 Task: Find a hotel in Mandorah, Australia, for June 14-22, with a price range of ₹8000-₹12000, including Wifi and TV.
Action: Mouse moved to (411, 52)
Screenshot: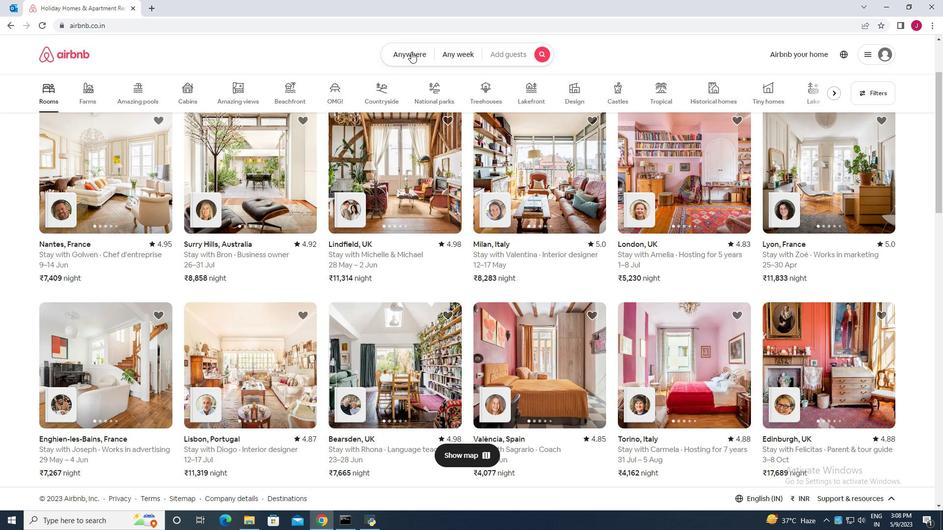 
Action: Mouse pressed left at (411, 52)
Screenshot: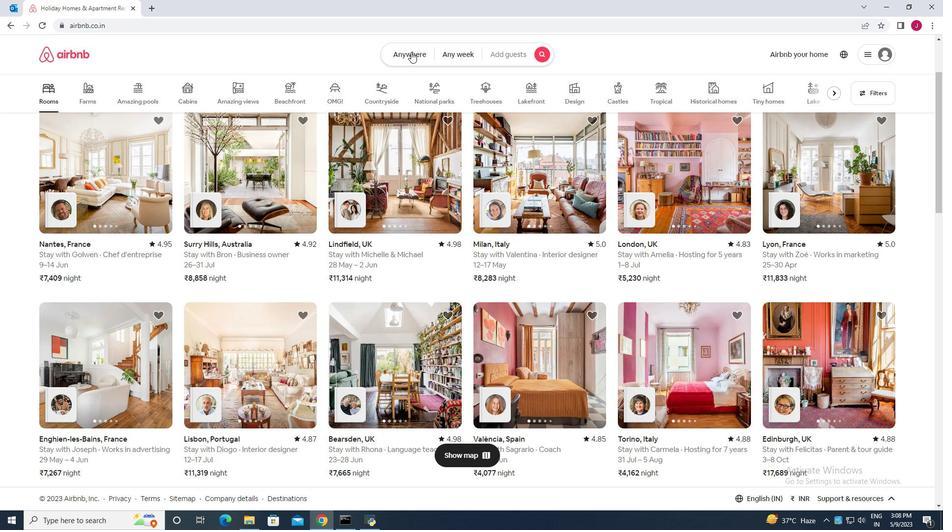 
Action: Mouse moved to (317, 93)
Screenshot: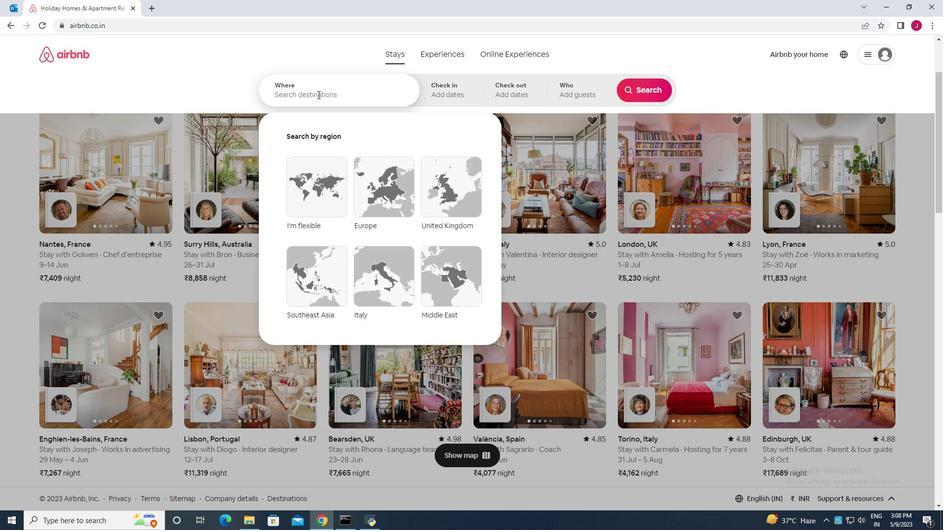 
Action: Mouse pressed left at (317, 93)
Screenshot: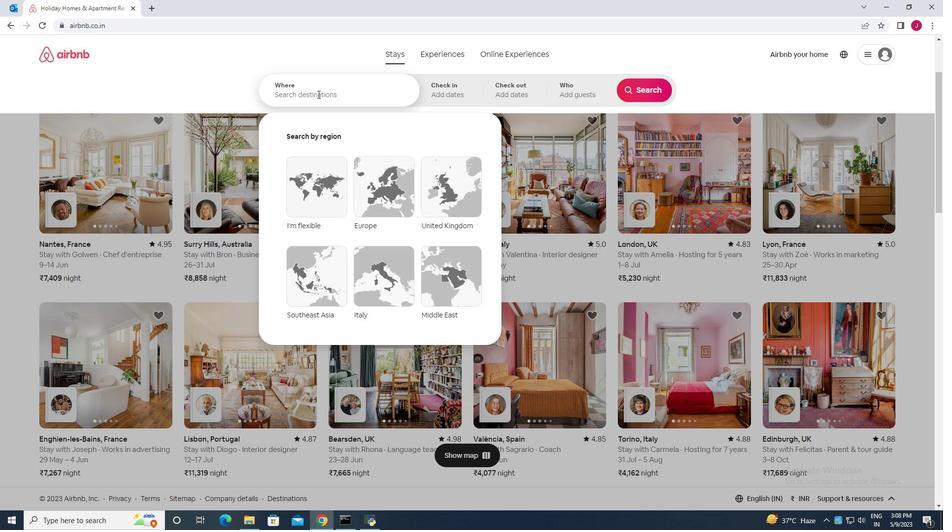 
Action: Key pressed manurah<Key.space>australia
Screenshot: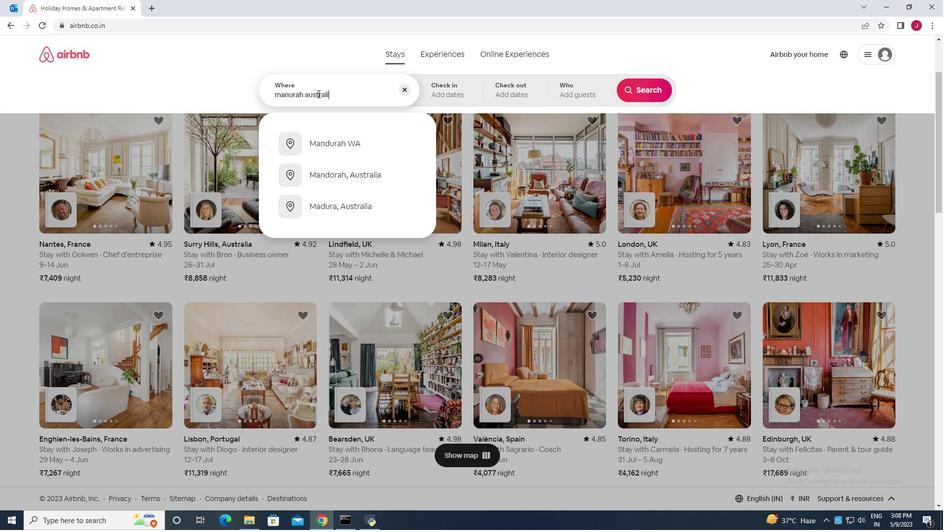 
Action: Mouse moved to (353, 172)
Screenshot: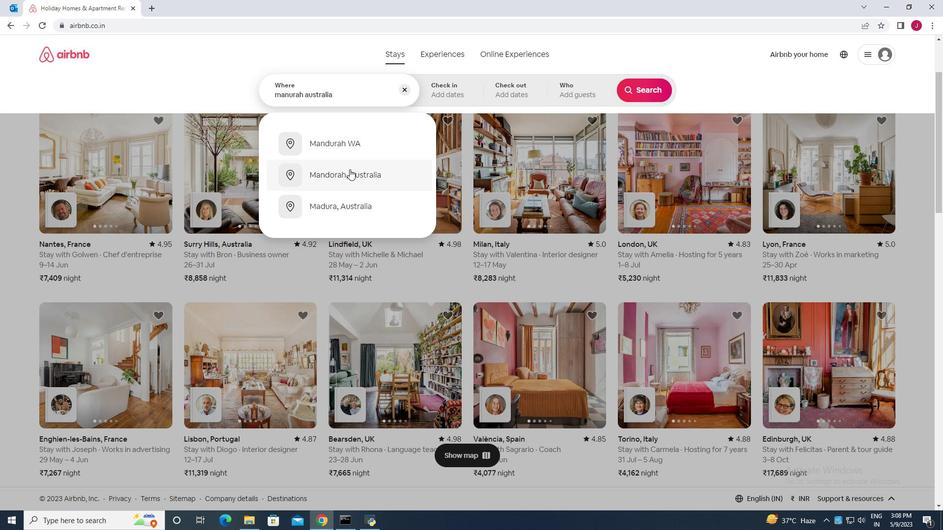
Action: Mouse pressed left at (353, 172)
Screenshot: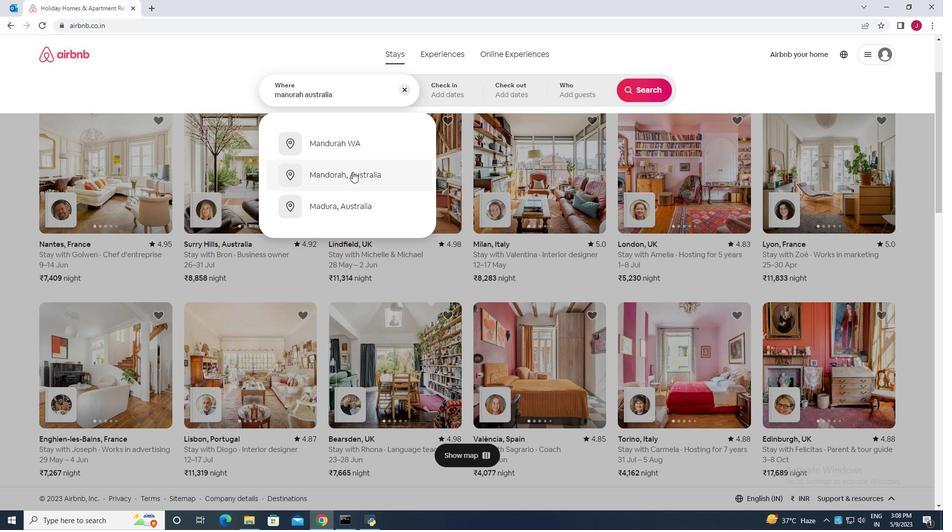 
Action: Mouse moved to (563, 252)
Screenshot: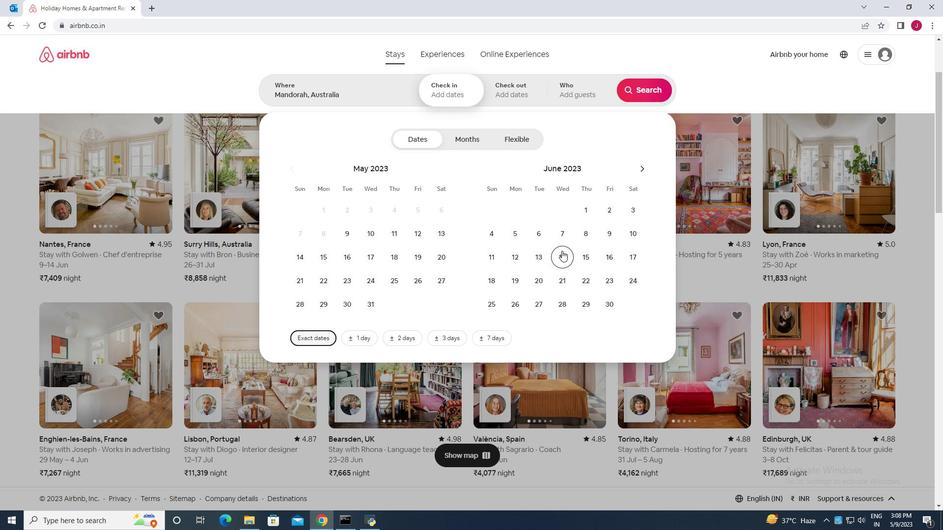 
Action: Mouse pressed left at (563, 252)
Screenshot: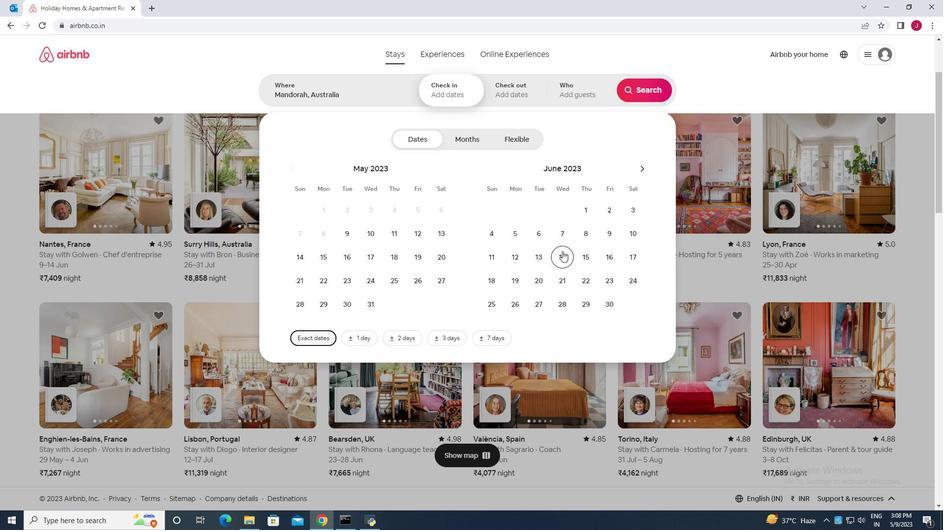 
Action: Mouse moved to (609, 302)
Screenshot: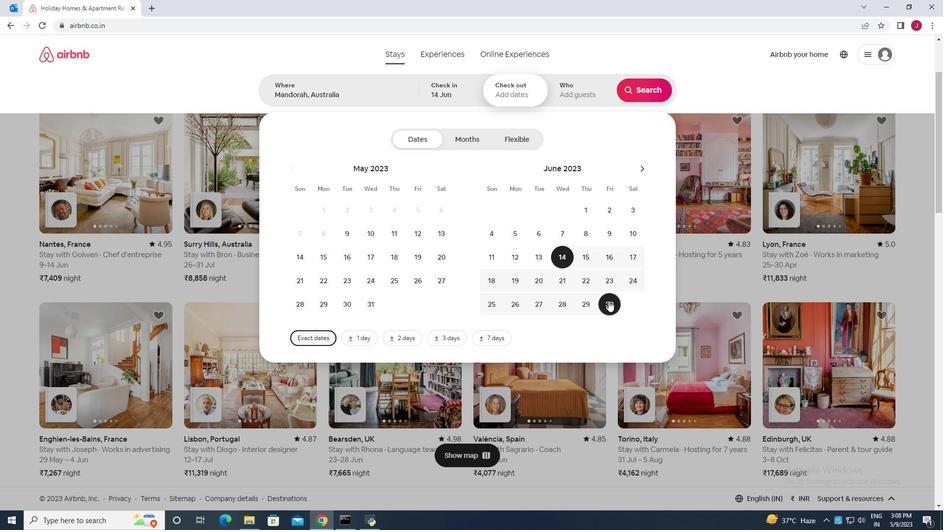 
Action: Mouse pressed left at (609, 302)
Screenshot: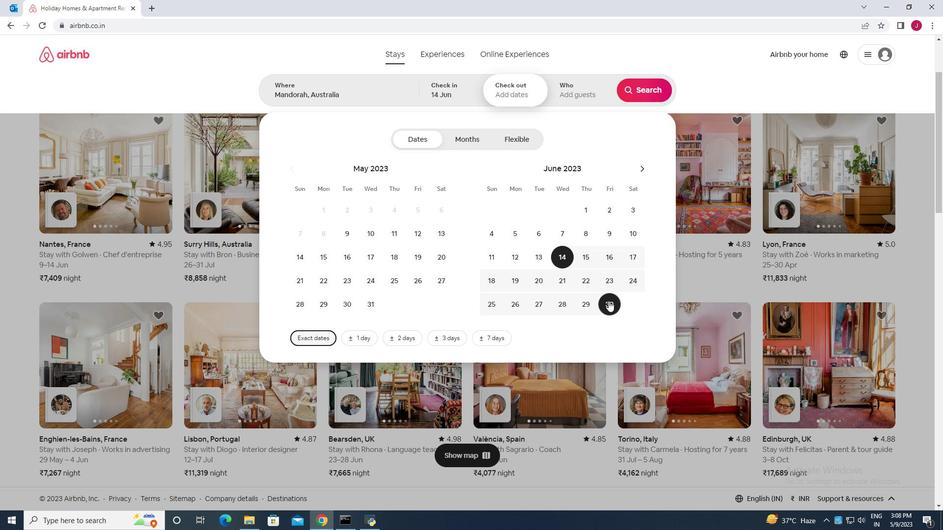 
Action: Mouse moved to (585, 96)
Screenshot: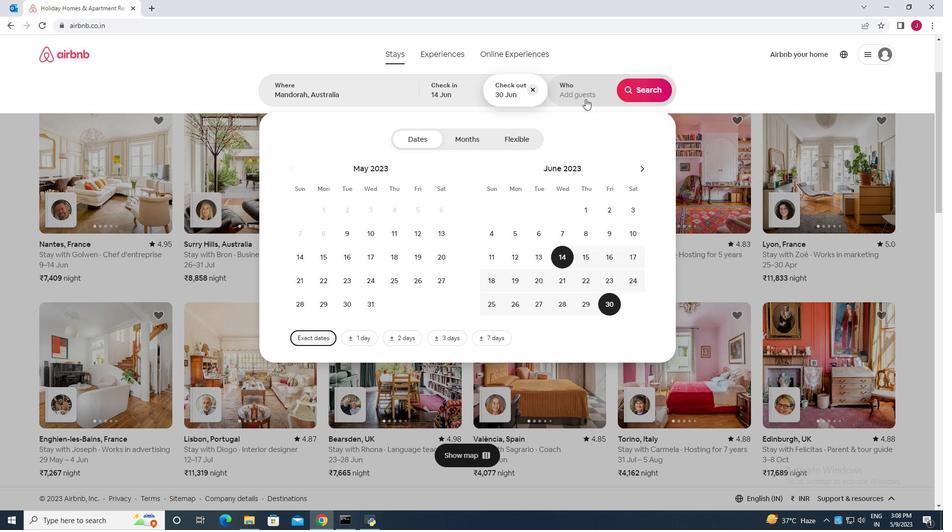 
Action: Mouse pressed left at (585, 96)
Screenshot: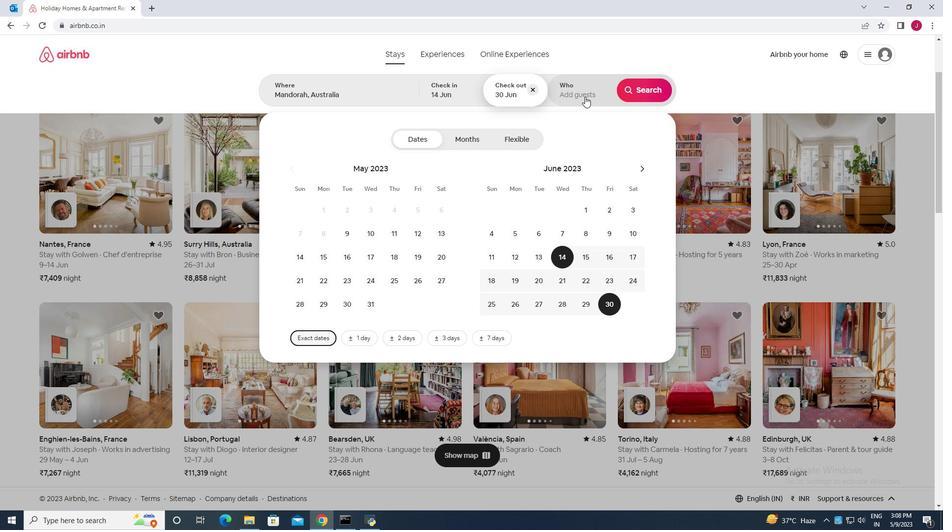 
Action: Mouse moved to (648, 142)
Screenshot: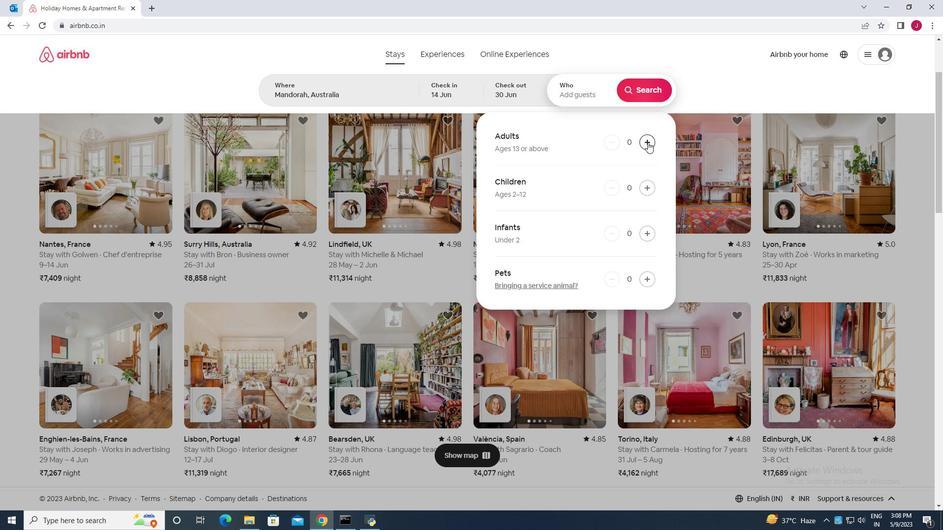 
Action: Mouse pressed left at (648, 142)
Screenshot: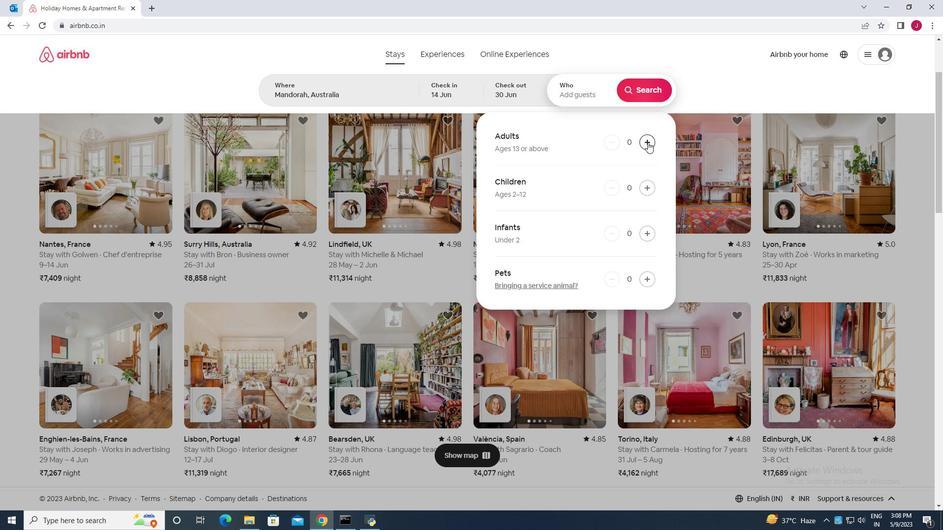 
Action: Mouse pressed left at (648, 142)
Screenshot: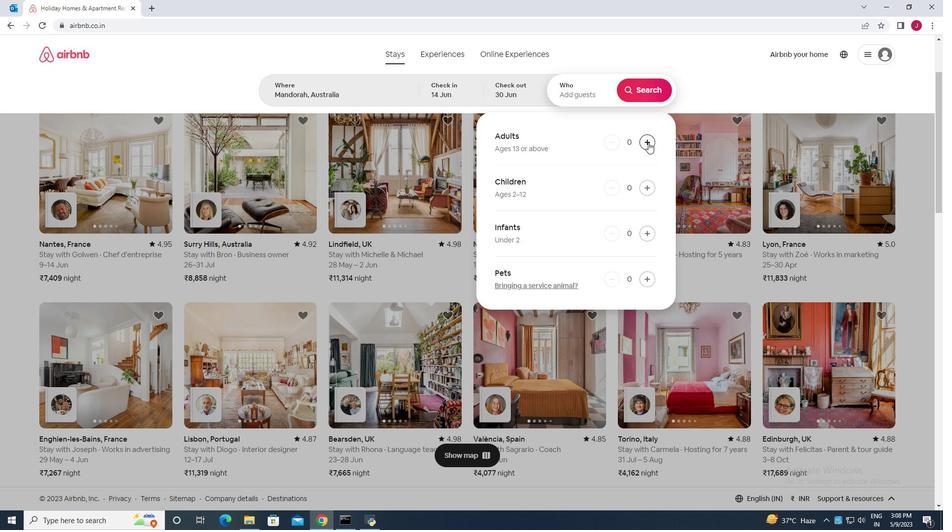 
Action: Mouse pressed left at (648, 142)
Screenshot: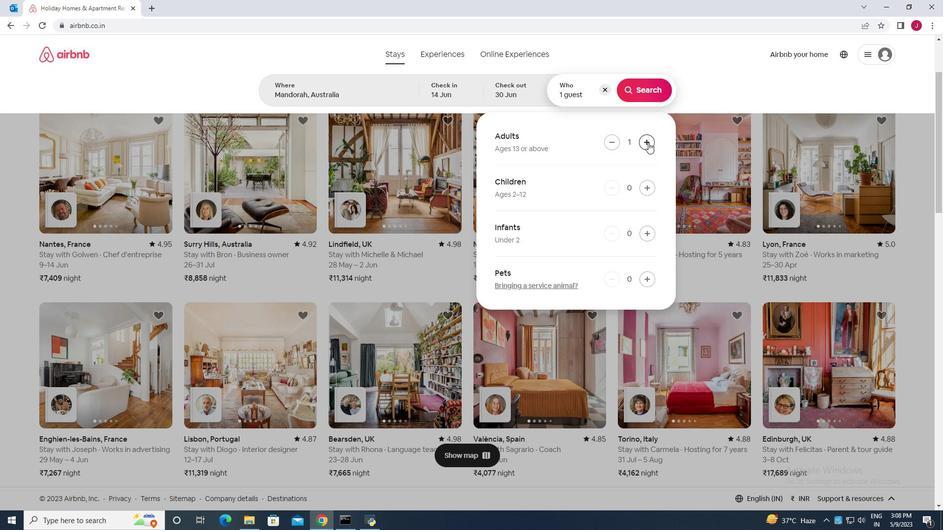 
Action: Mouse pressed left at (648, 142)
Screenshot: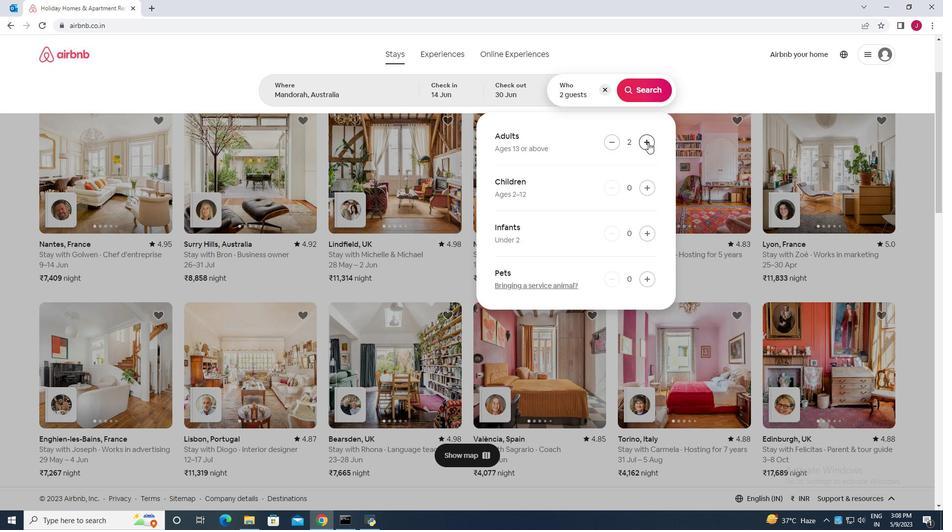 
Action: Mouse pressed left at (648, 142)
Screenshot: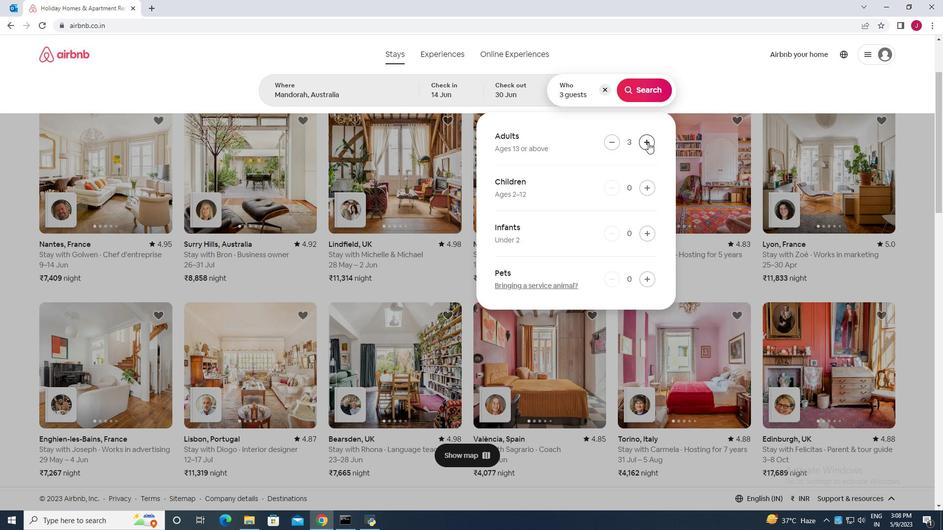 
Action: Mouse moved to (645, 85)
Screenshot: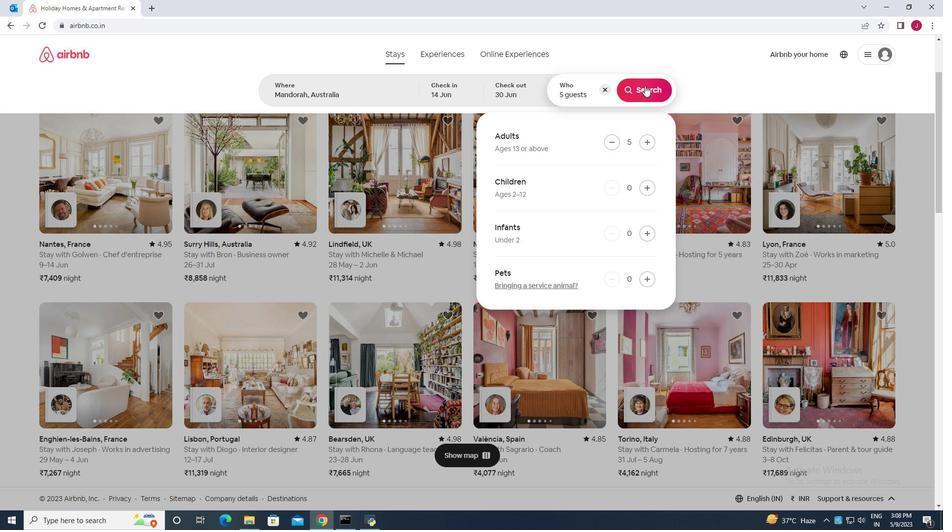 
Action: Mouse pressed left at (645, 85)
Screenshot: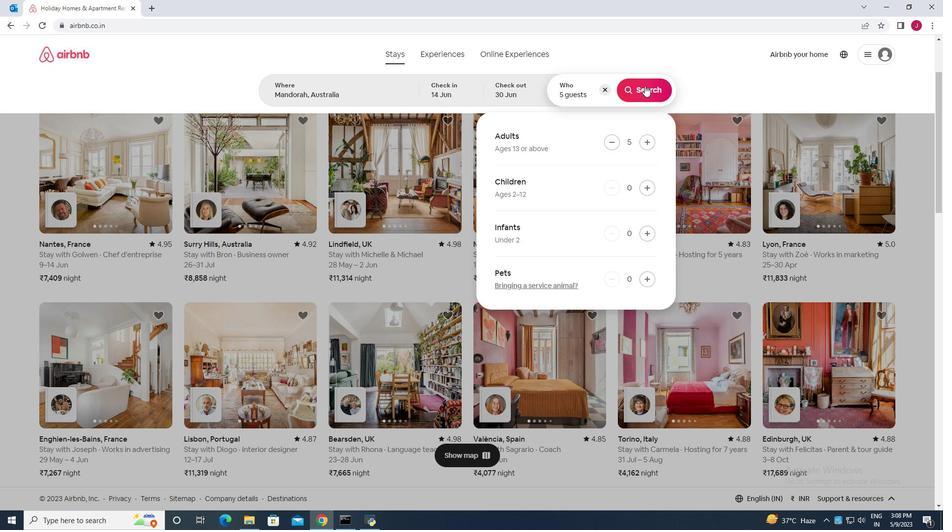 
Action: Mouse moved to (907, 93)
Screenshot: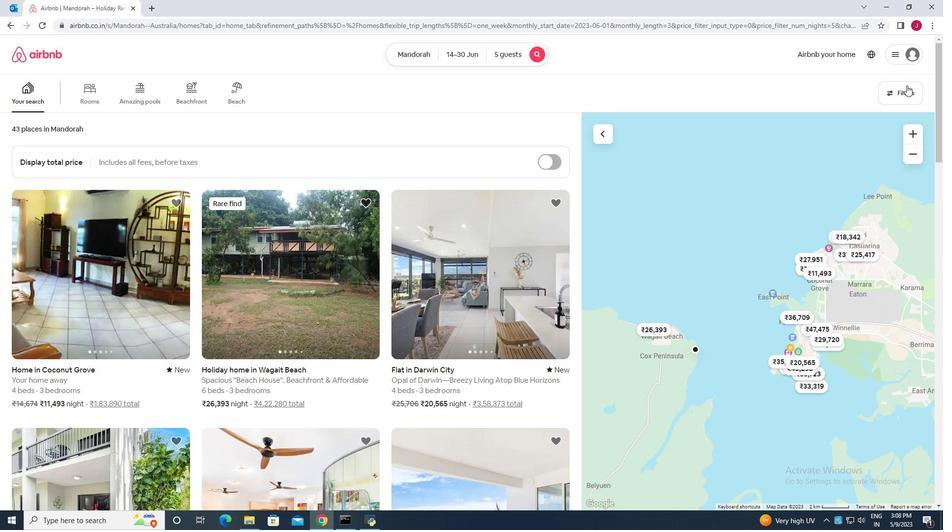 
Action: Mouse pressed left at (907, 93)
Screenshot: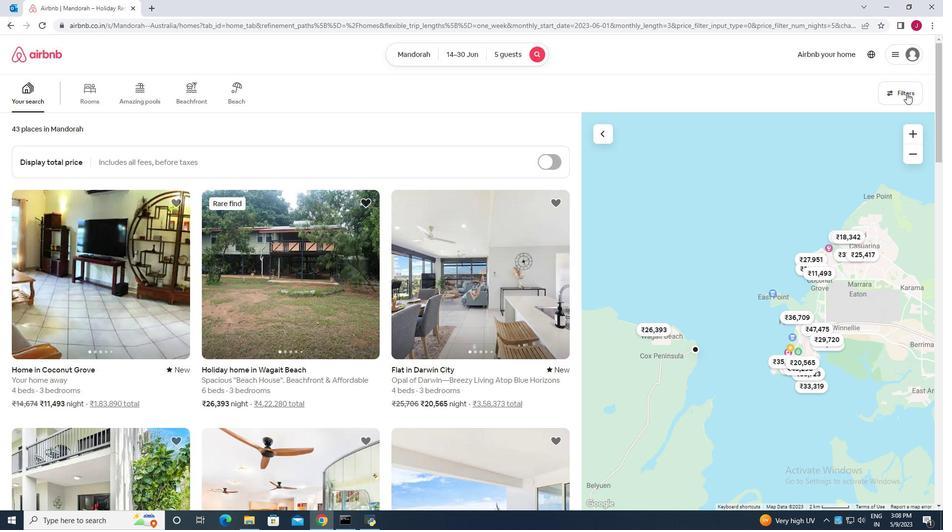 
Action: Mouse moved to (370, 334)
Screenshot: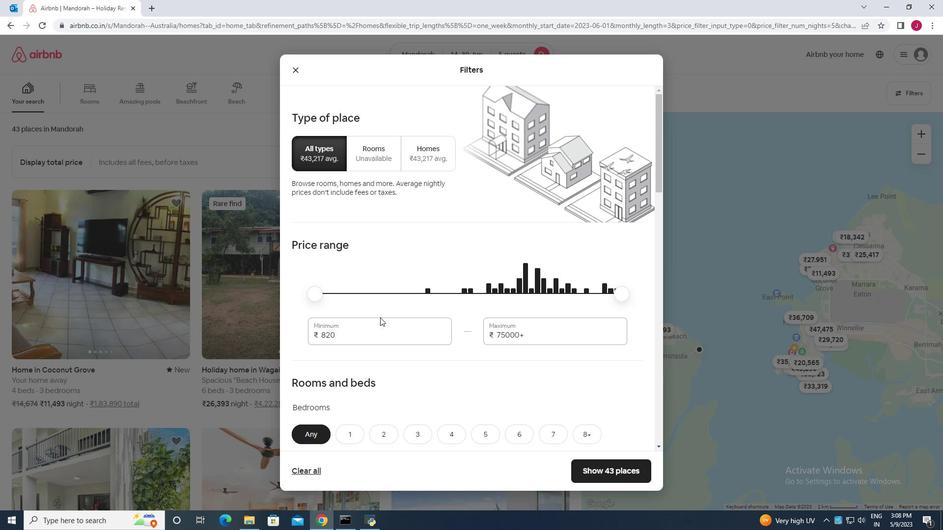 
Action: Mouse pressed left at (370, 334)
Screenshot: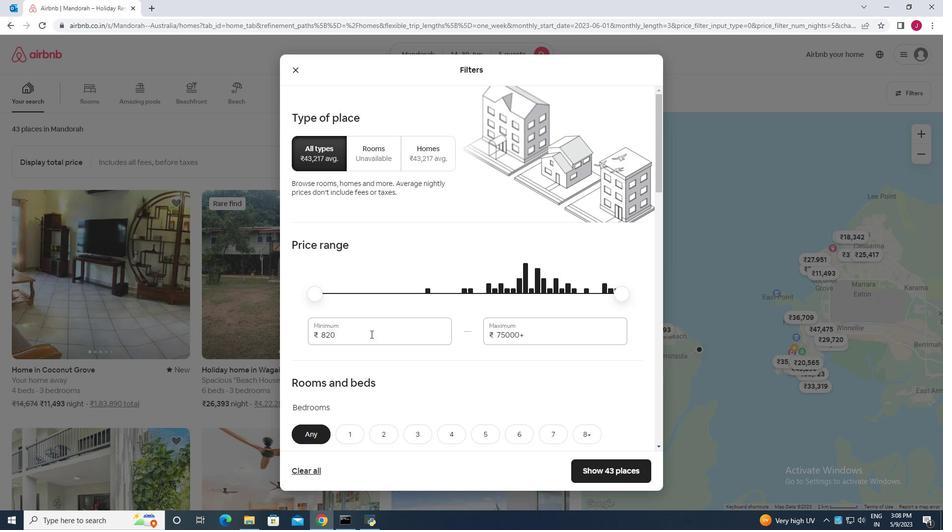 
Action: Mouse moved to (367, 330)
Screenshot: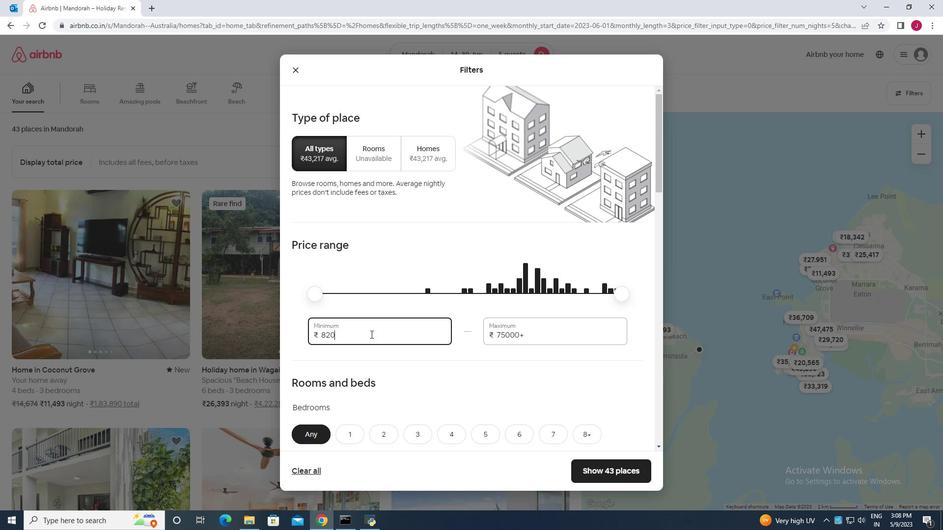 
Action: Key pressed <Key.backspace><Key.backspace><Key.backspace><Key.backspace><Key.backspace><Key.backspace><Key.backspace><Key.backspace><Key.backspace><Key.backspace><Key.backspace><Key.backspace><Key.backspace><Key.backspace><Key.backspace><Key.backspace><Key.backspace><Key.backspace>8000
Screenshot: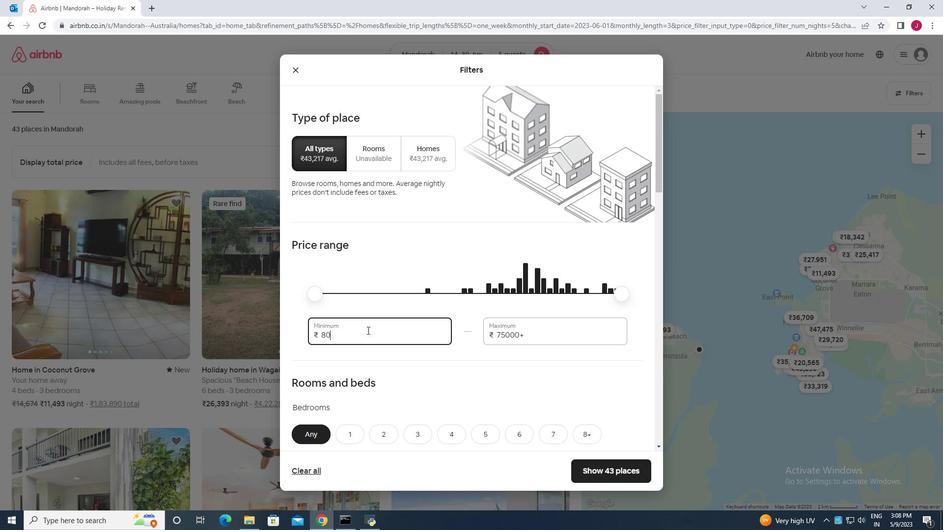 
Action: Mouse moved to (545, 331)
Screenshot: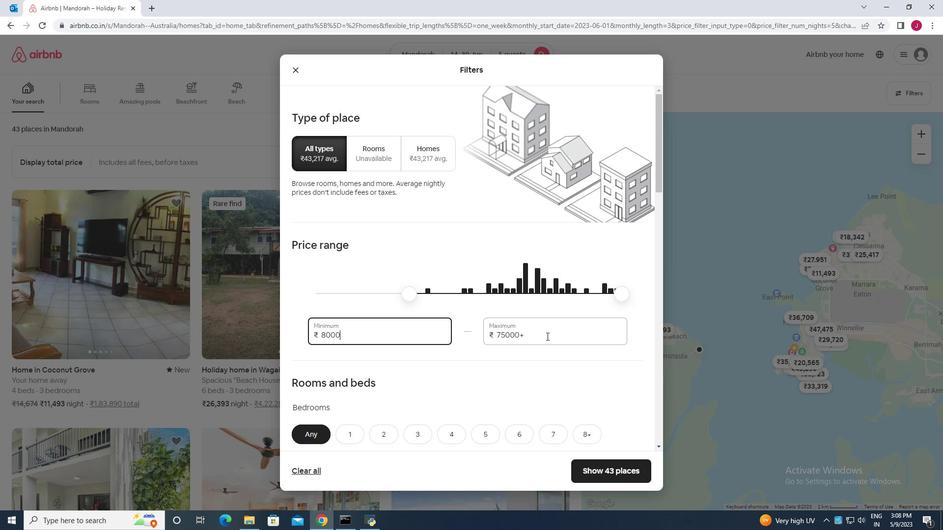 
Action: Mouse pressed left at (545, 331)
Screenshot: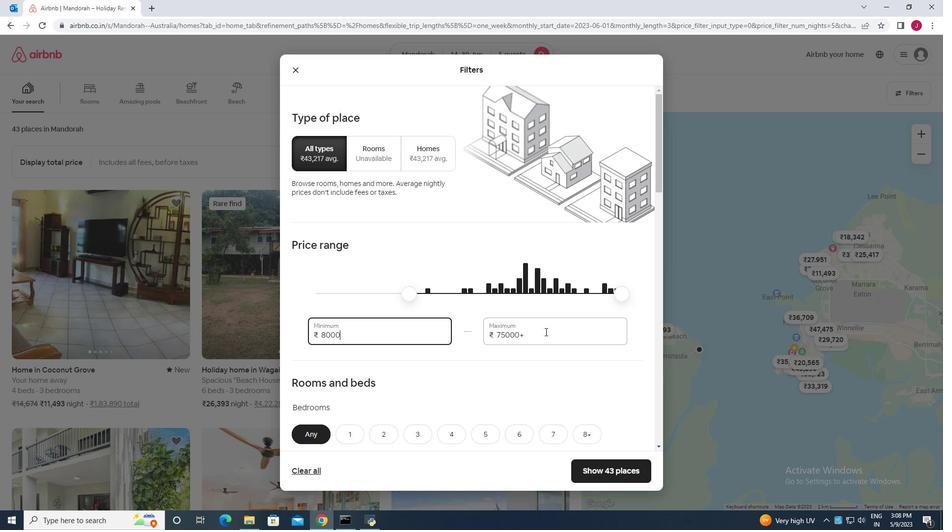 
Action: Key pressed <Key.backspace><Key.backspace><Key.backspace><Key.backspace><Key.backspace><Key.backspace><Key.backspace><Key.backspace><Key.backspace><Key.backspace><Key.backspace>12000
Screenshot: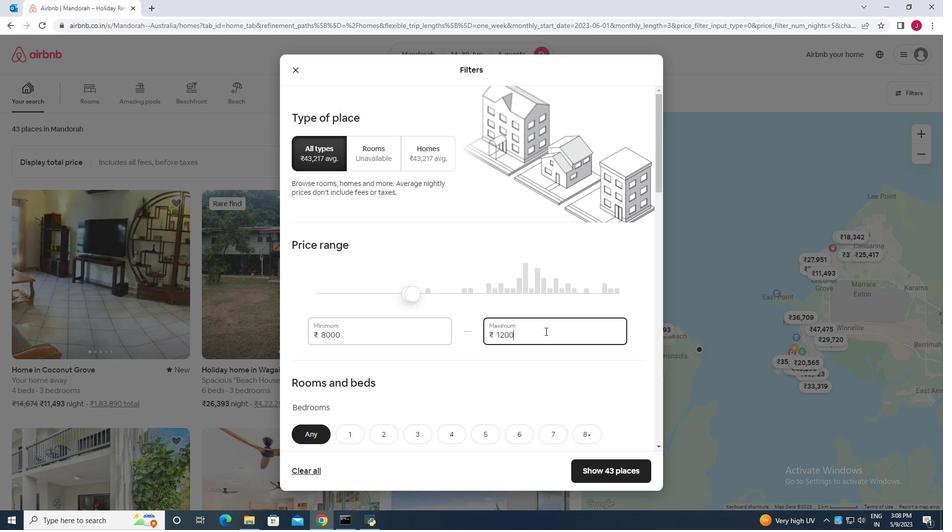 
Action: Mouse moved to (544, 331)
Screenshot: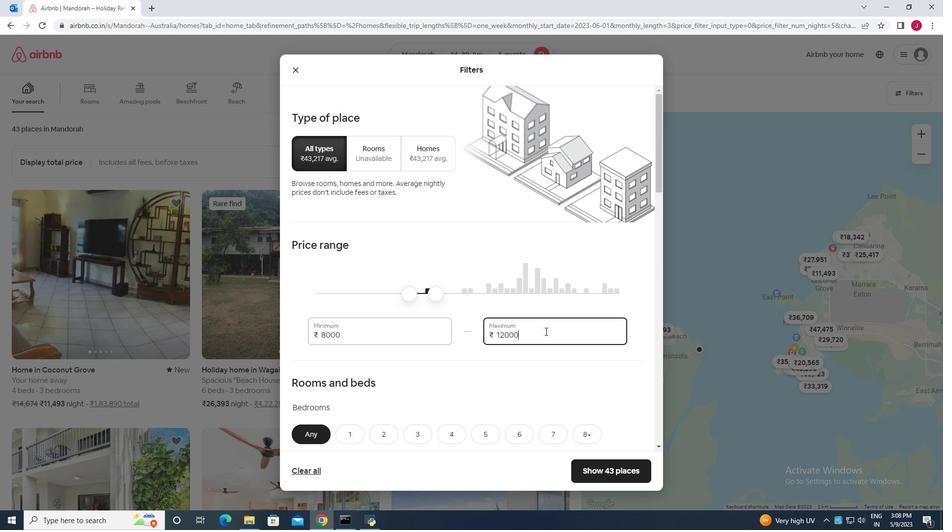 
Action: Mouse scrolled (544, 331) with delta (0, 0)
Screenshot: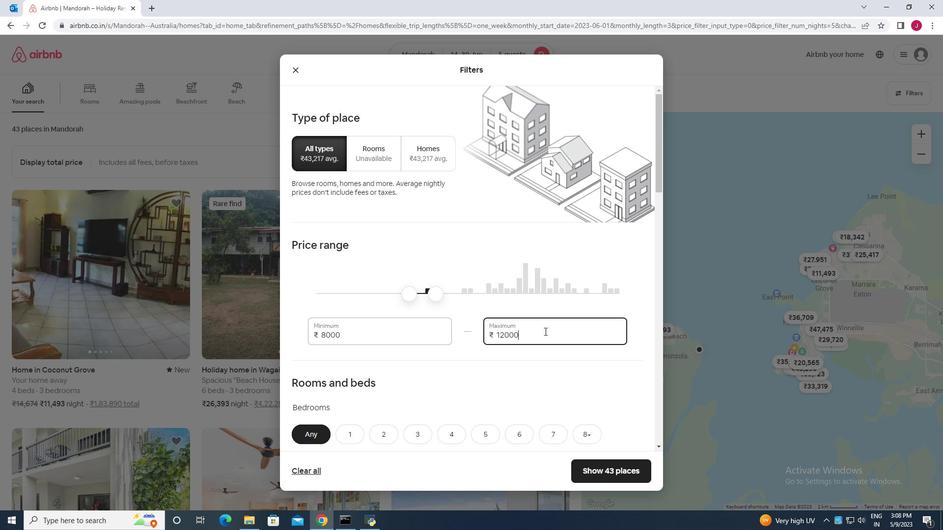 
Action: Mouse scrolled (544, 331) with delta (0, 0)
Screenshot: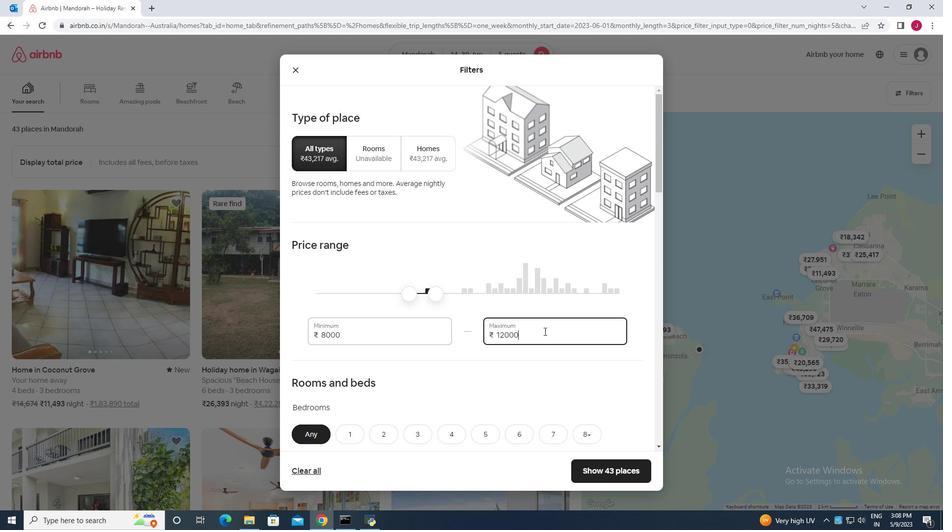 
Action: Mouse scrolled (544, 331) with delta (0, 0)
Screenshot: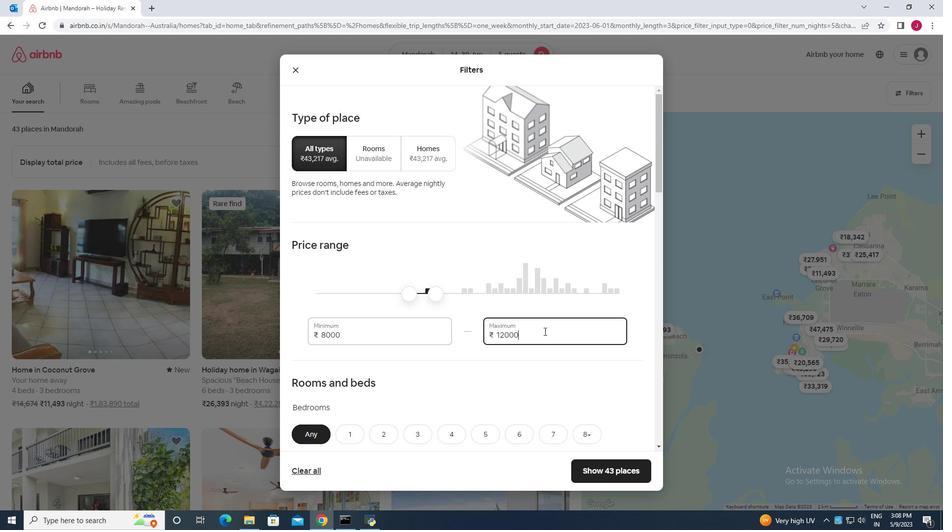 
Action: Mouse moved to (512, 325)
Screenshot: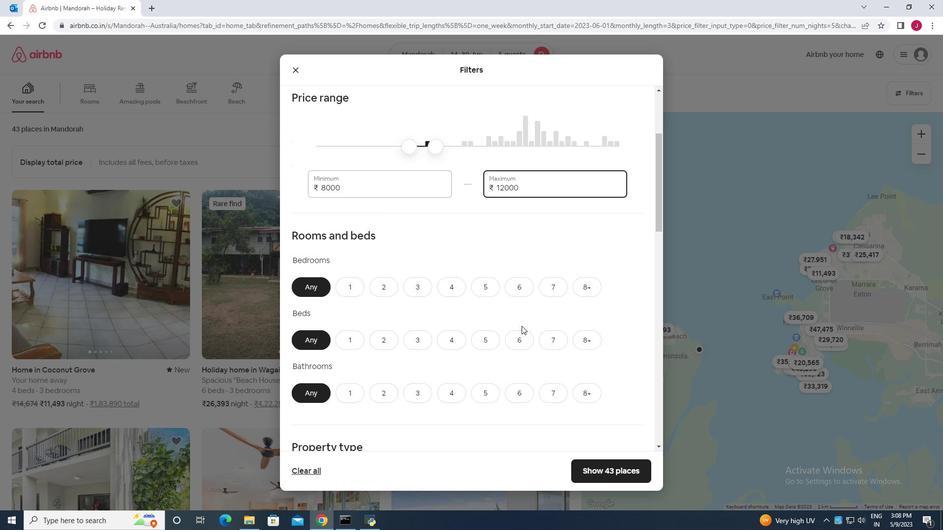 
Action: Mouse scrolled (512, 324) with delta (0, 0)
Screenshot: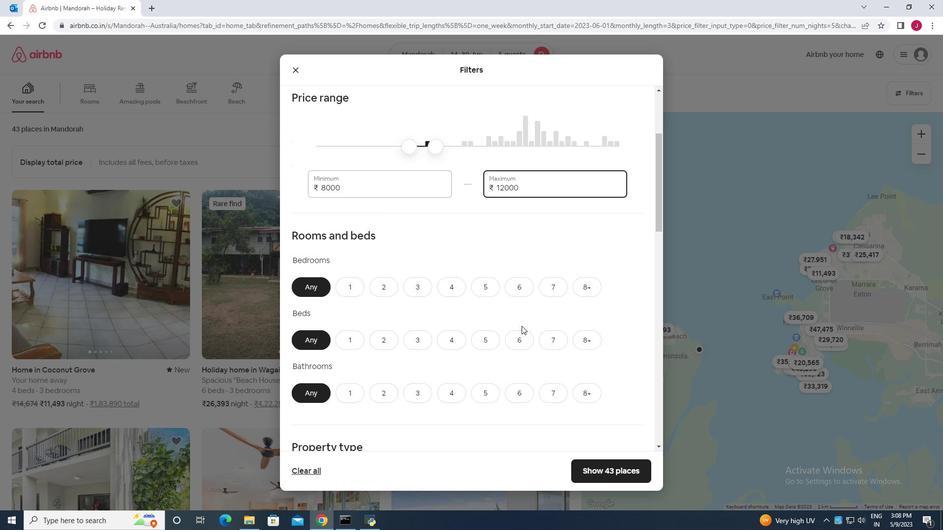
Action: Mouse moved to (491, 238)
Screenshot: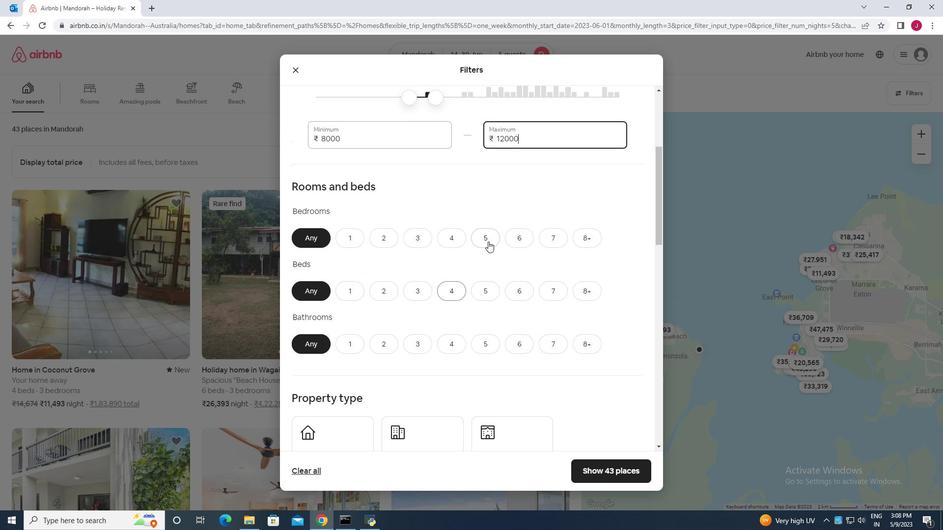 
Action: Mouse pressed left at (491, 238)
Screenshot: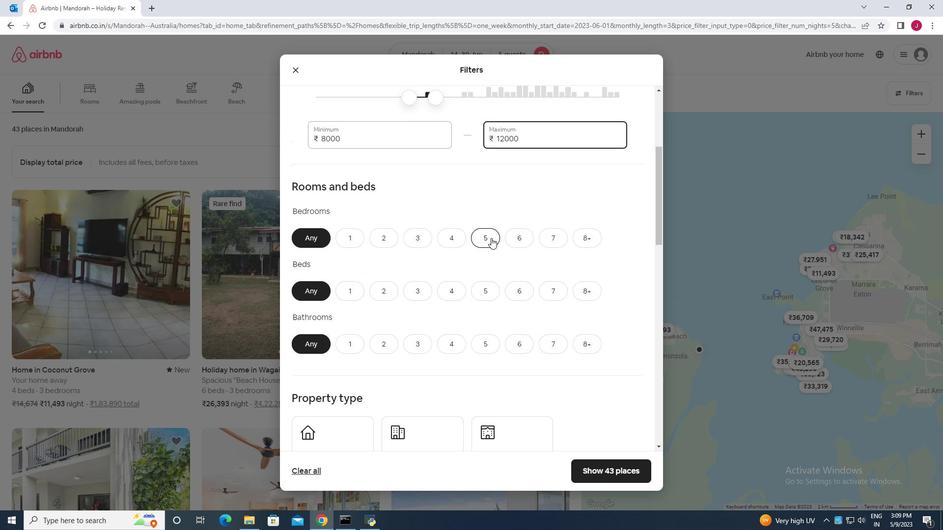 
Action: Mouse moved to (489, 292)
Screenshot: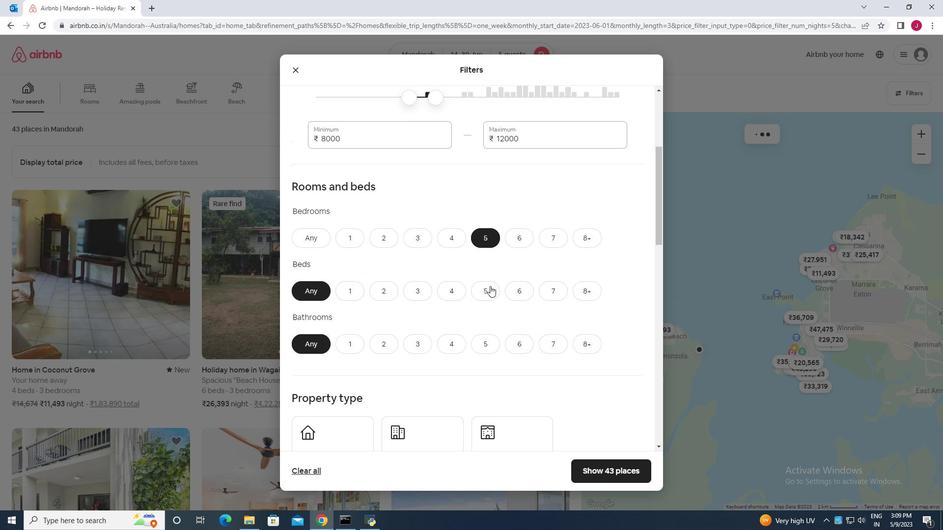 
Action: Mouse pressed left at (489, 292)
Screenshot: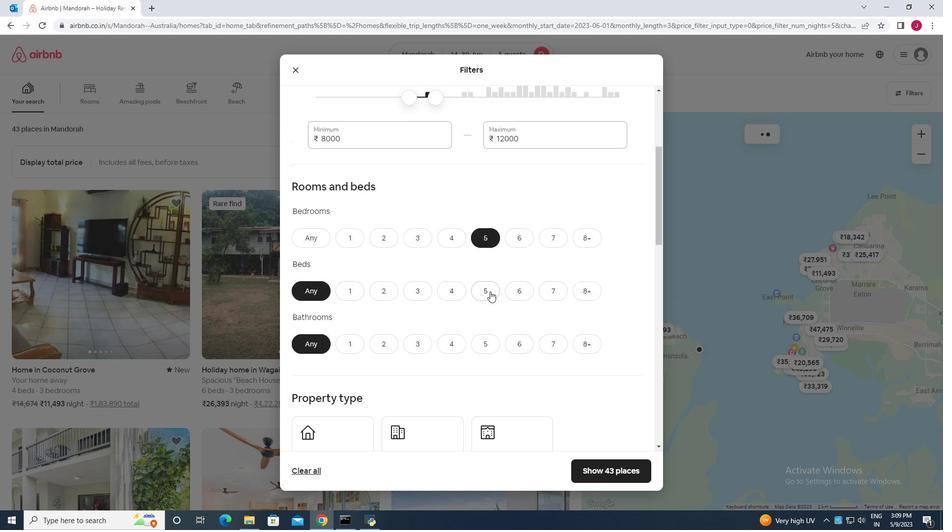 
Action: Mouse moved to (488, 343)
Screenshot: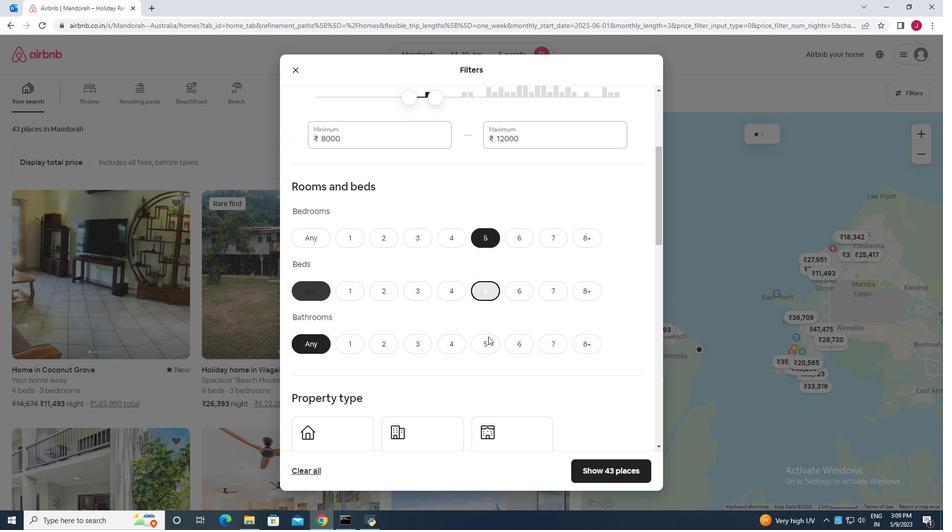 
Action: Mouse pressed left at (488, 343)
Screenshot: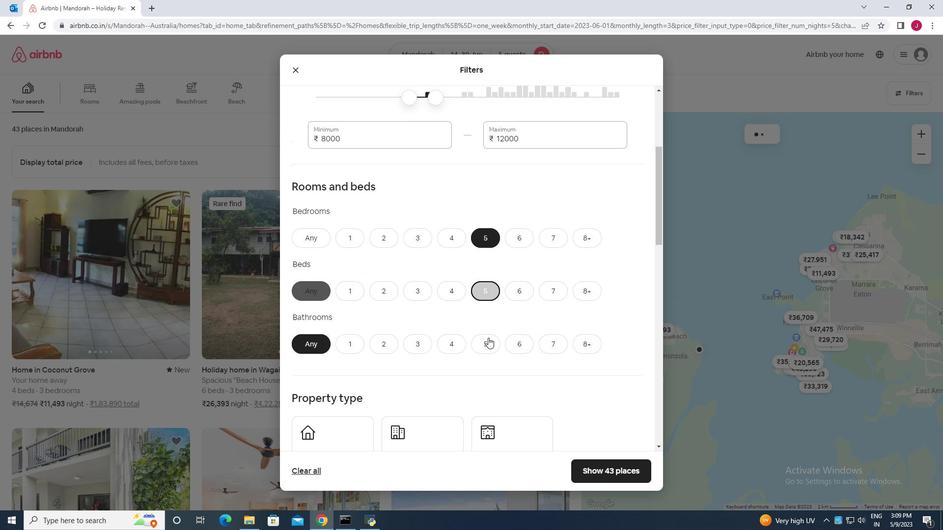 
Action: Mouse moved to (484, 320)
Screenshot: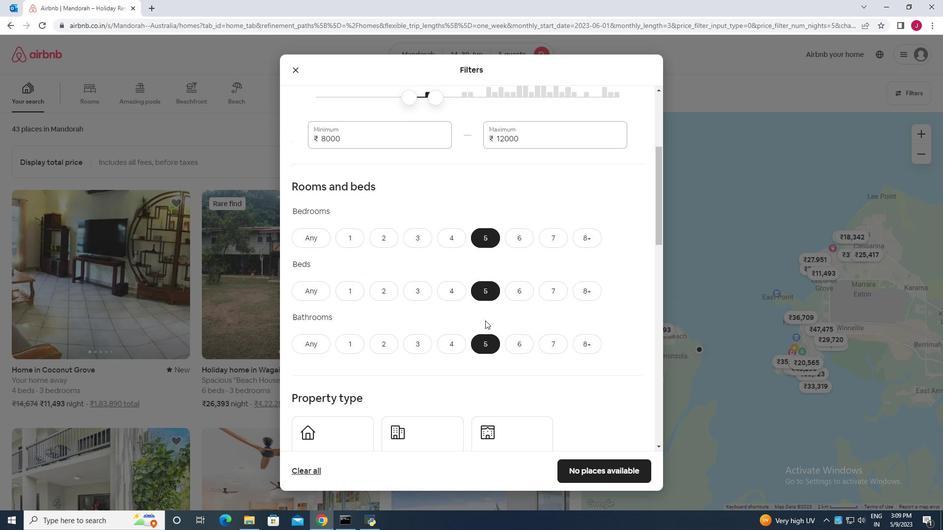 
Action: Mouse scrolled (484, 319) with delta (0, 0)
Screenshot: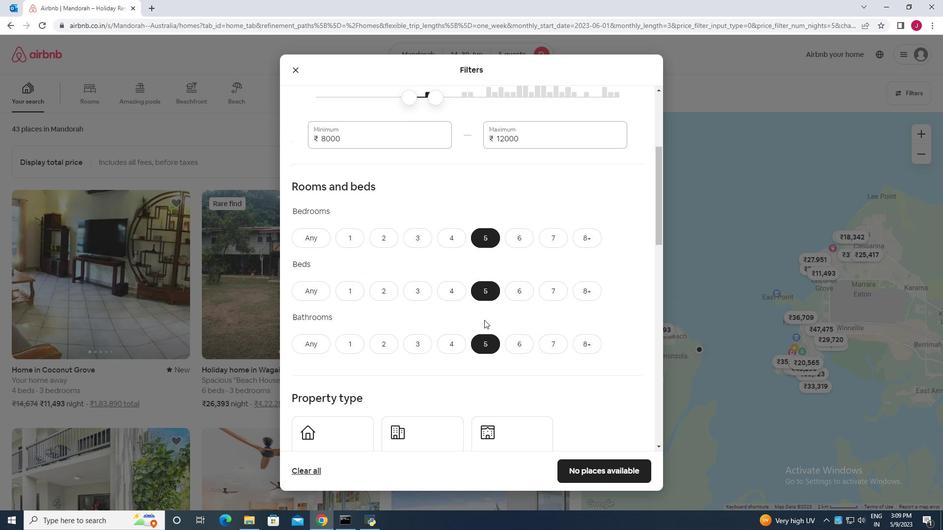 
Action: Mouse scrolled (484, 319) with delta (0, 0)
Screenshot: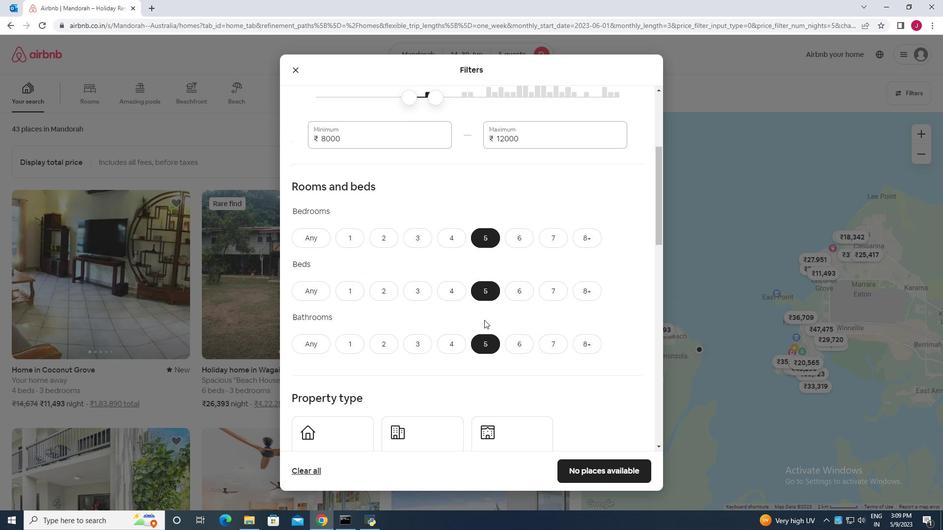 
Action: Mouse moved to (483, 312)
Screenshot: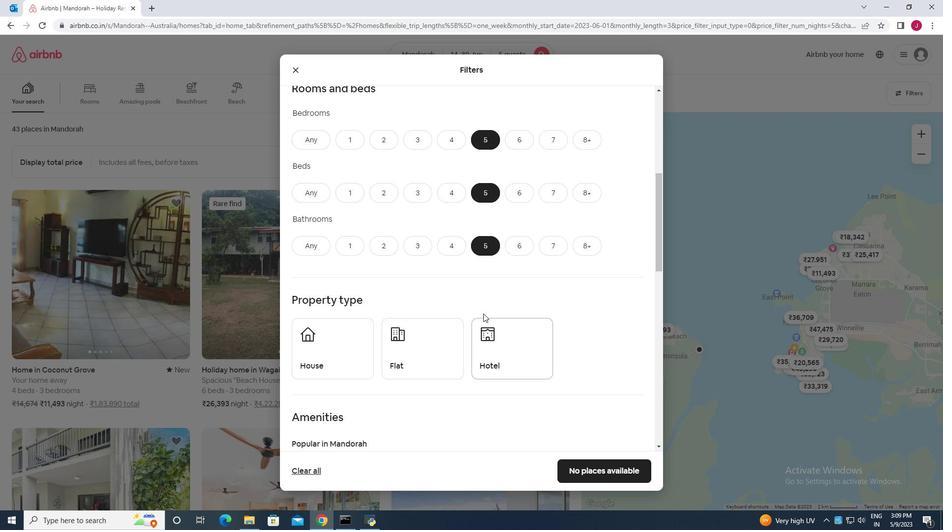 
Action: Mouse scrolled (483, 312) with delta (0, 0)
Screenshot: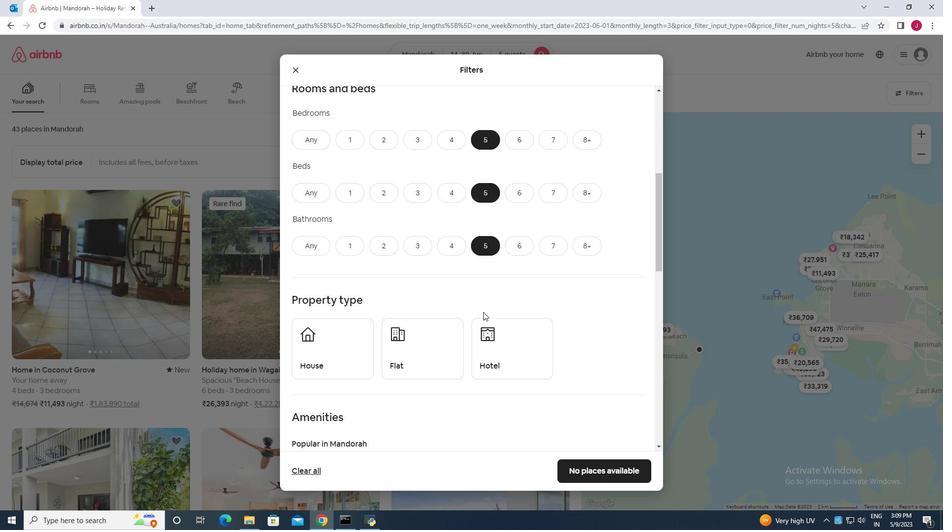 
Action: Mouse moved to (478, 310)
Screenshot: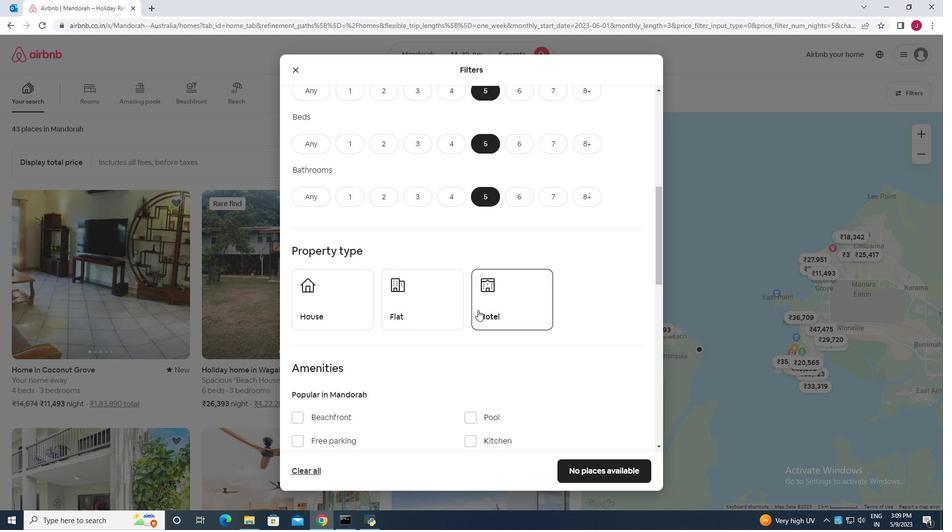 
Action: Mouse scrolled (478, 310) with delta (0, 0)
Screenshot: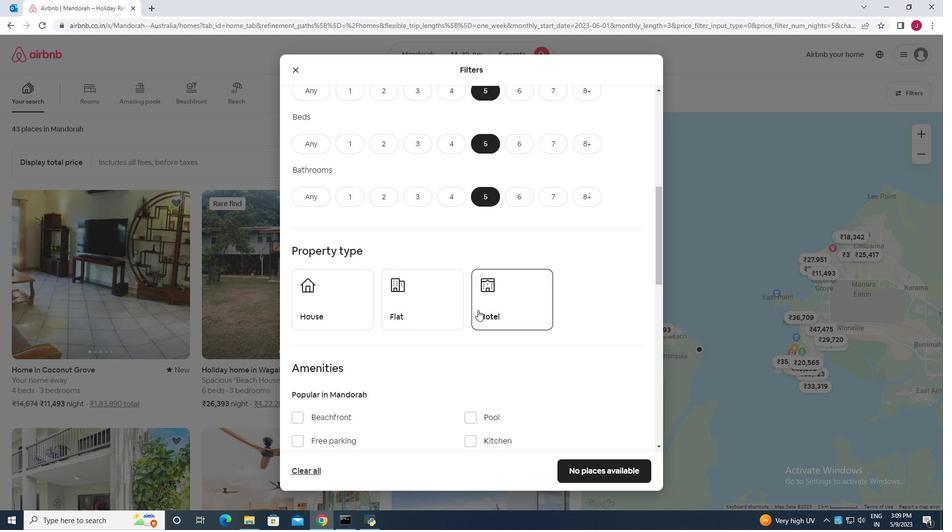 
Action: Mouse moved to (331, 259)
Screenshot: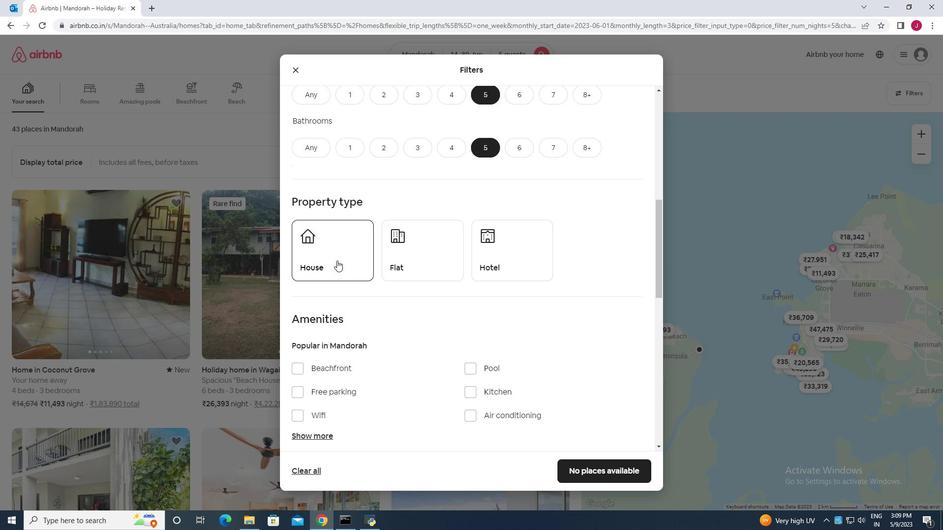 
Action: Mouse pressed left at (331, 259)
Screenshot: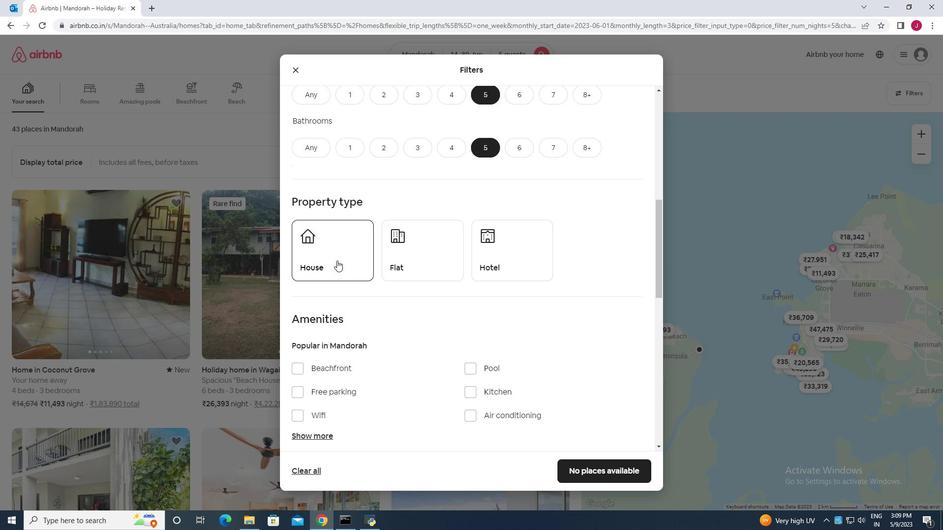 
Action: Mouse moved to (401, 263)
Screenshot: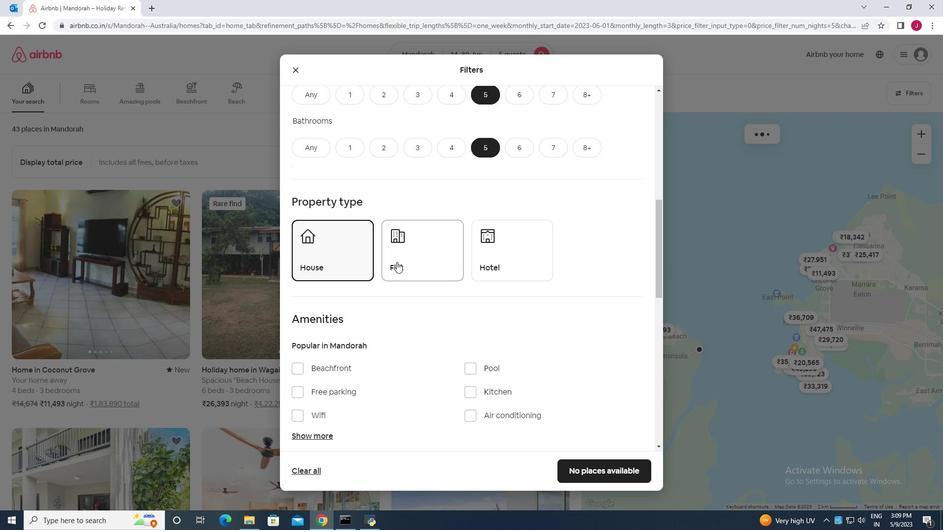 
Action: Mouse pressed left at (401, 263)
Screenshot: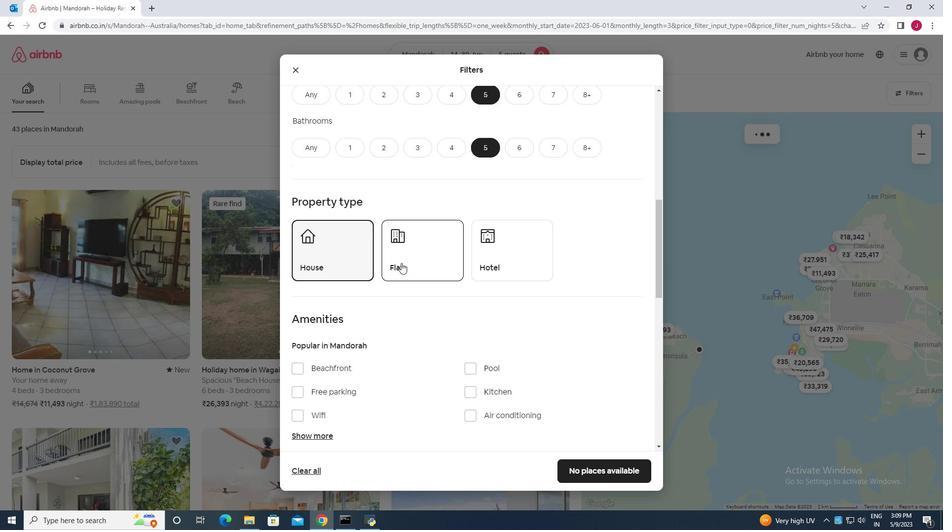 
Action: Mouse moved to (425, 268)
Screenshot: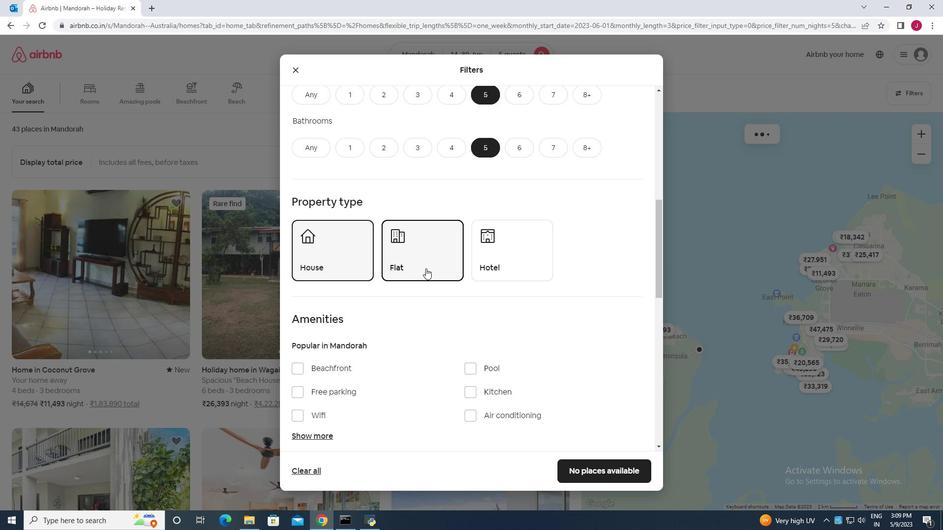 
Action: Mouse scrolled (425, 268) with delta (0, 0)
Screenshot: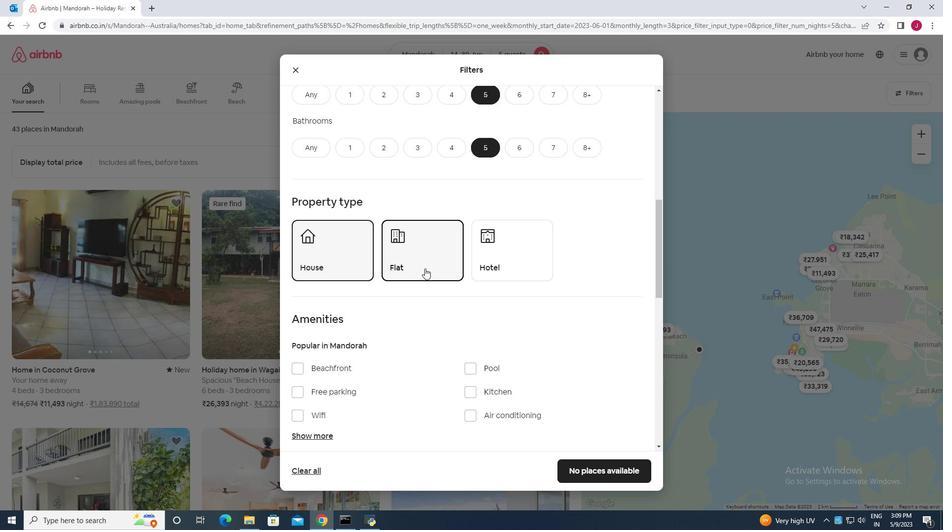 
Action: Mouse scrolled (425, 268) with delta (0, 0)
Screenshot: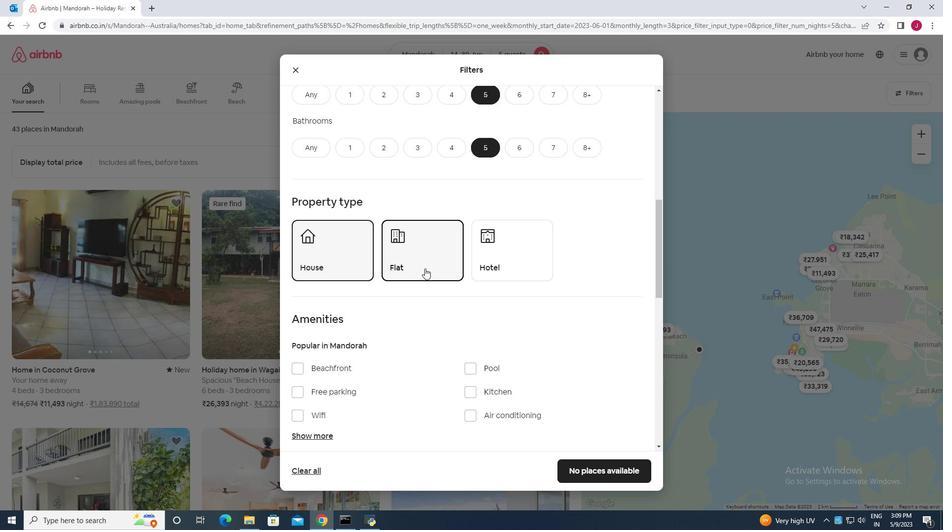 
Action: Mouse moved to (300, 315)
Screenshot: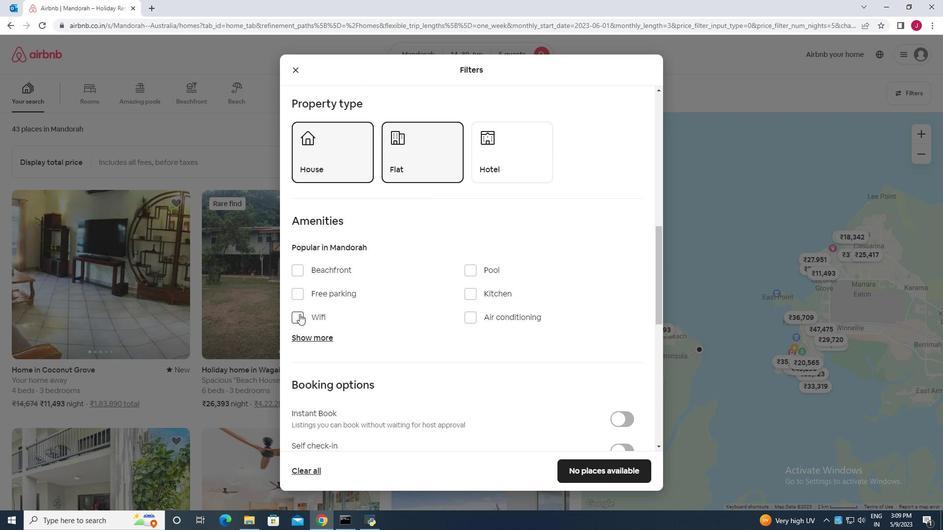 
Action: Mouse pressed left at (300, 315)
Screenshot: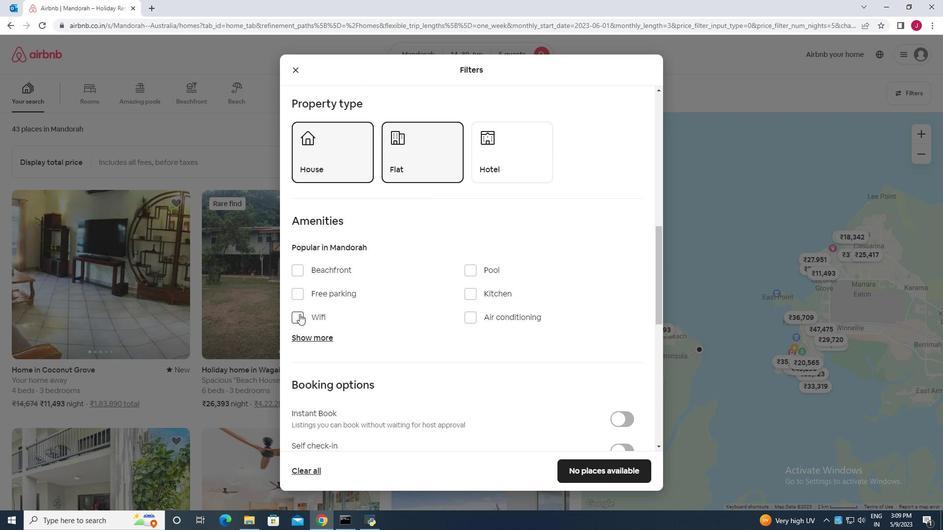 
Action: Mouse moved to (317, 336)
Screenshot: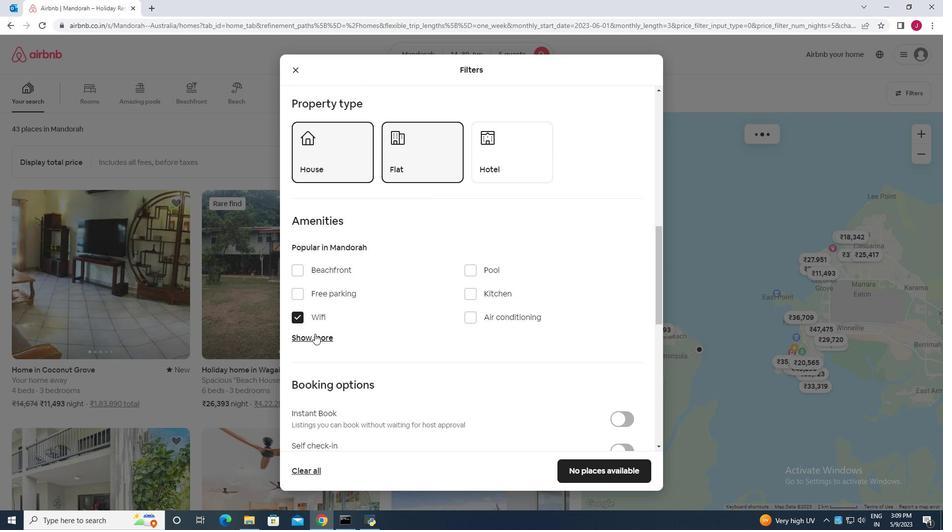 
Action: Mouse pressed left at (317, 336)
Screenshot: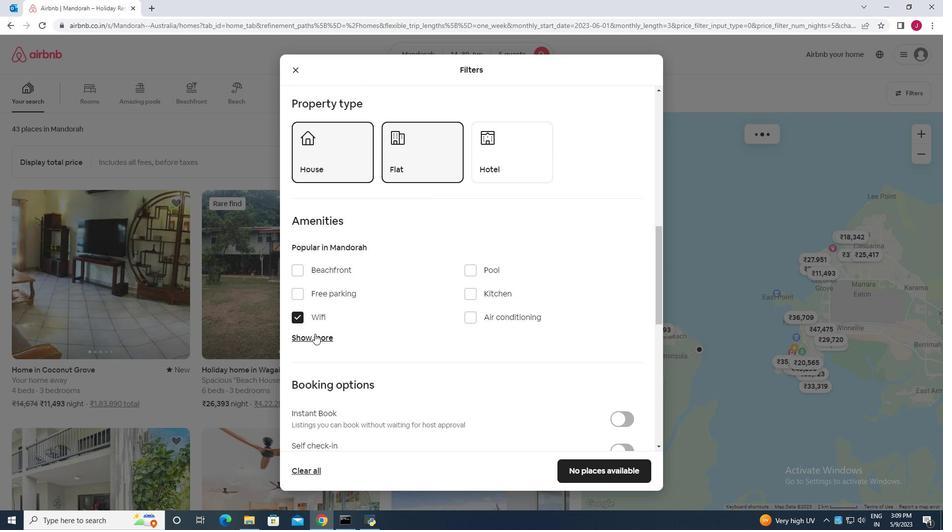 
Action: Mouse moved to (383, 345)
Screenshot: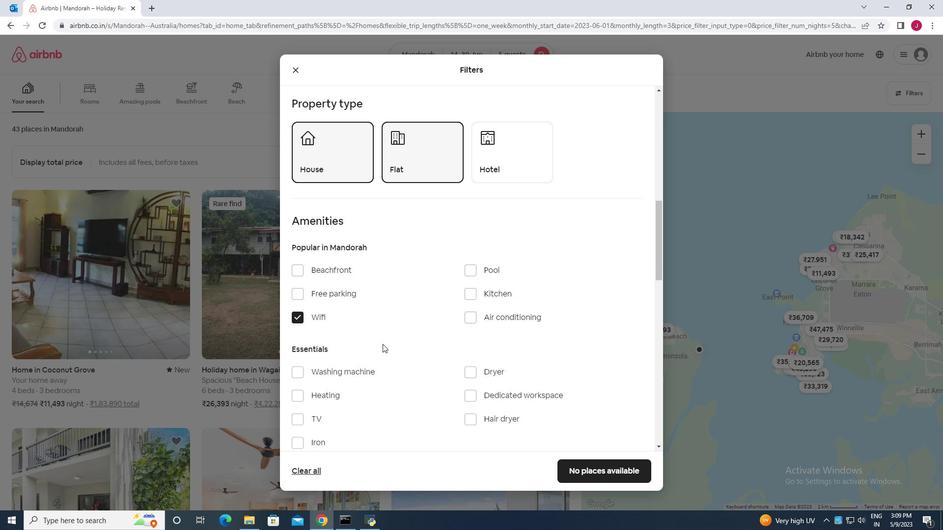 
Action: Mouse scrolled (383, 344) with delta (0, 0)
Screenshot: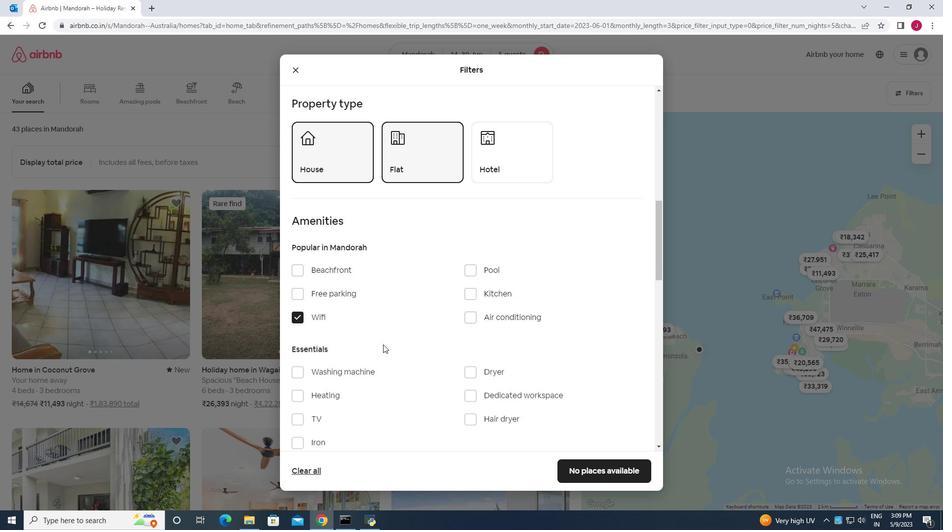 
Action: Mouse scrolled (383, 344) with delta (0, 0)
Screenshot: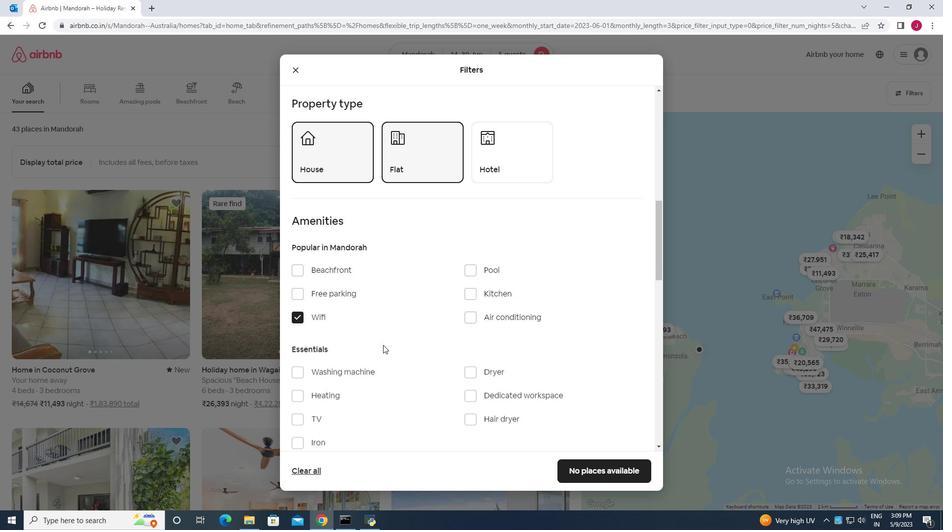 
Action: Mouse moved to (297, 320)
Screenshot: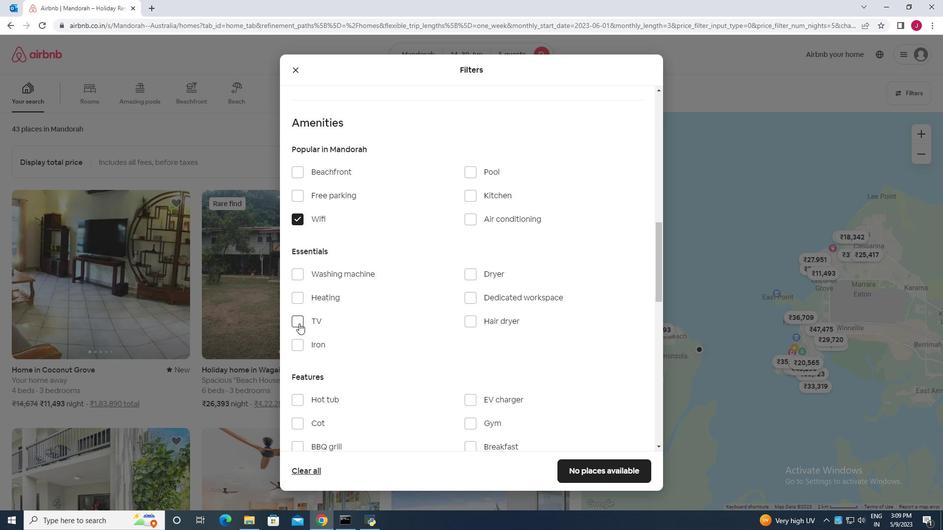 
Action: Mouse pressed left at (297, 320)
Screenshot: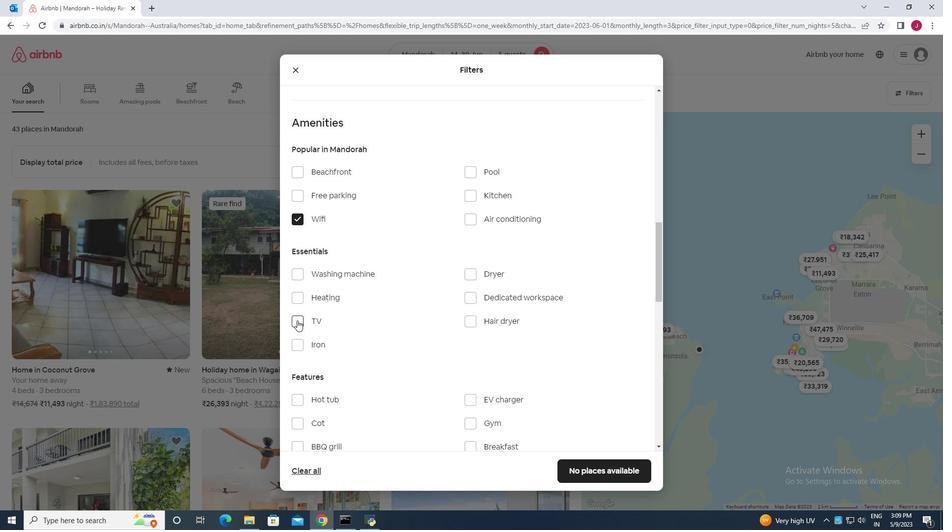 
Action: Mouse moved to (434, 321)
Screenshot: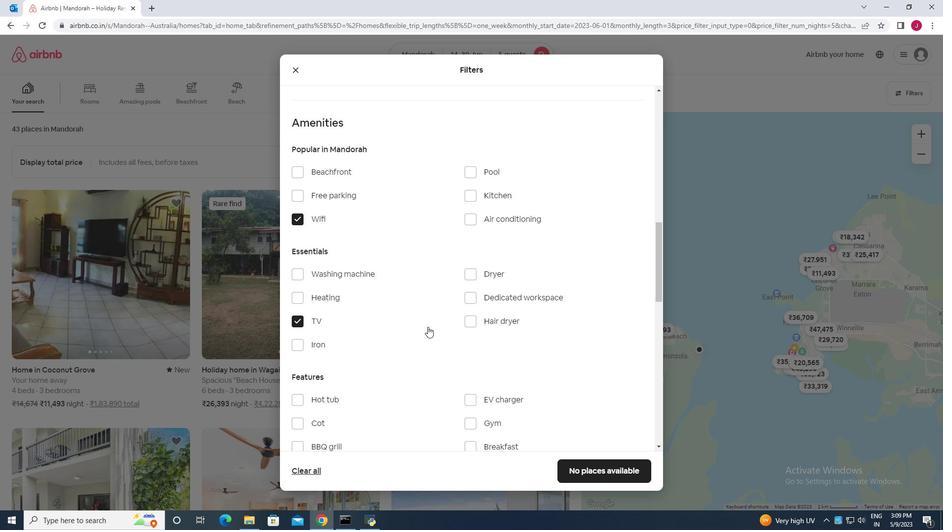 
Action: Mouse scrolled (434, 320) with delta (0, 0)
Screenshot: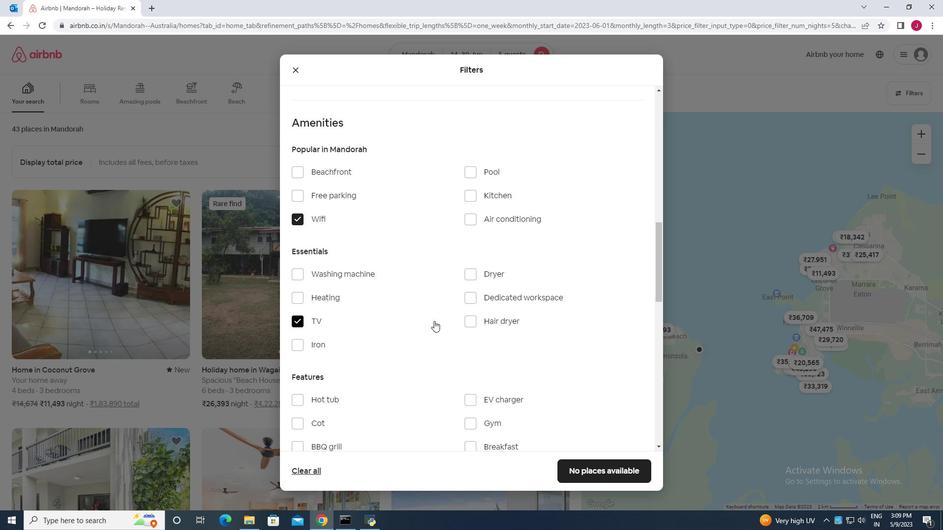 
Action: Mouse moved to (359, 285)
Screenshot: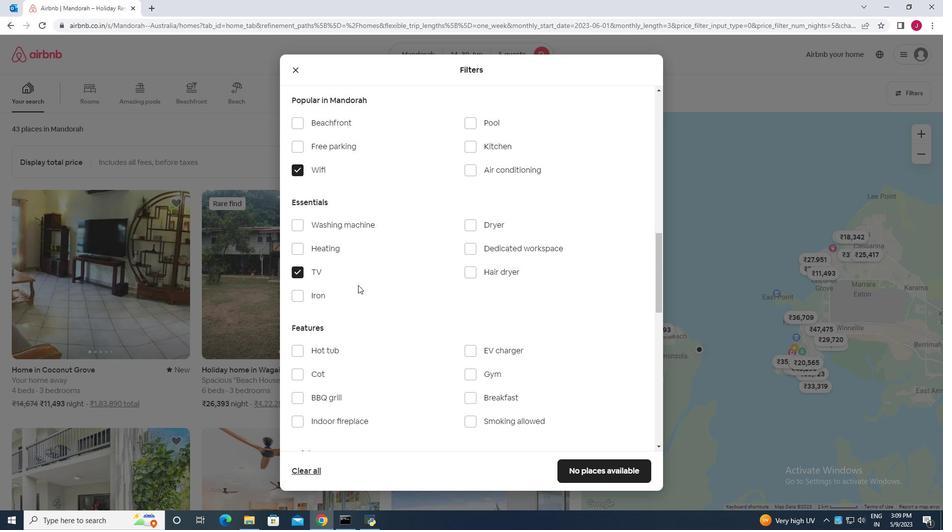 
Action: Mouse scrolled (359, 284) with delta (0, 0)
Screenshot: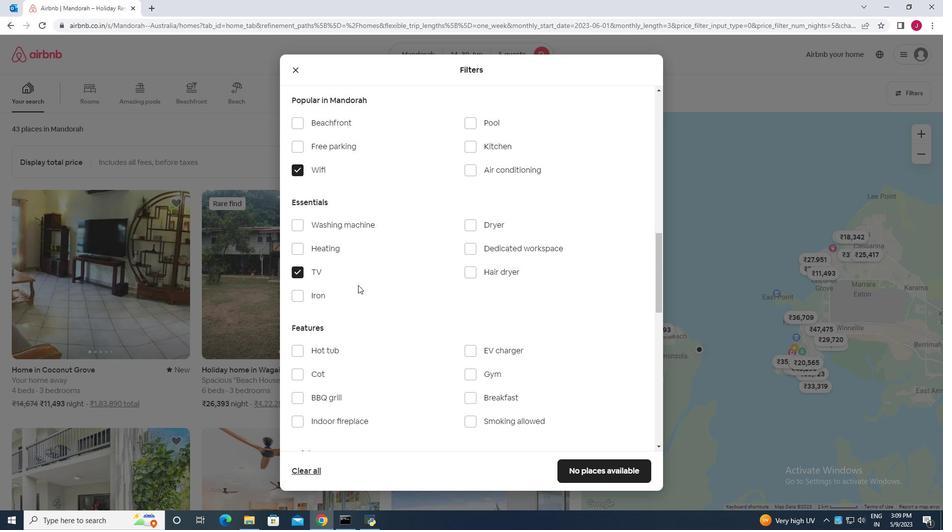 
Action: Mouse moved to (365, 273)
Screenshot: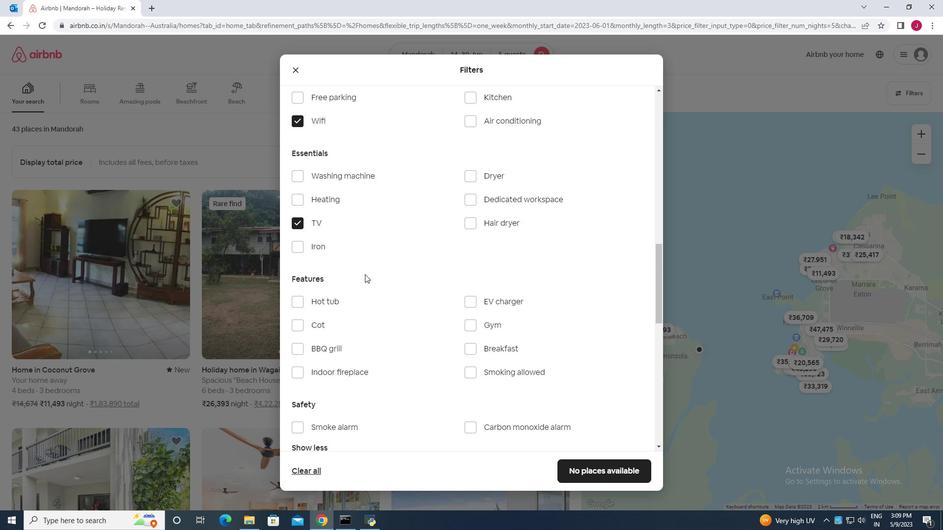 
Action: Mouse scrolled (365, 274) with delta (0, 0)
Screenshot: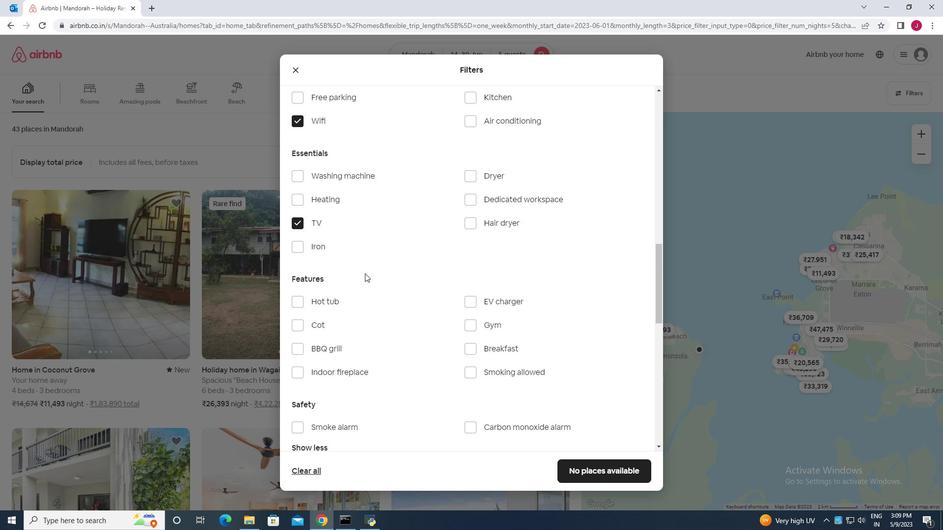 
Action: Mouse moved to (365, 273)
Screenshot: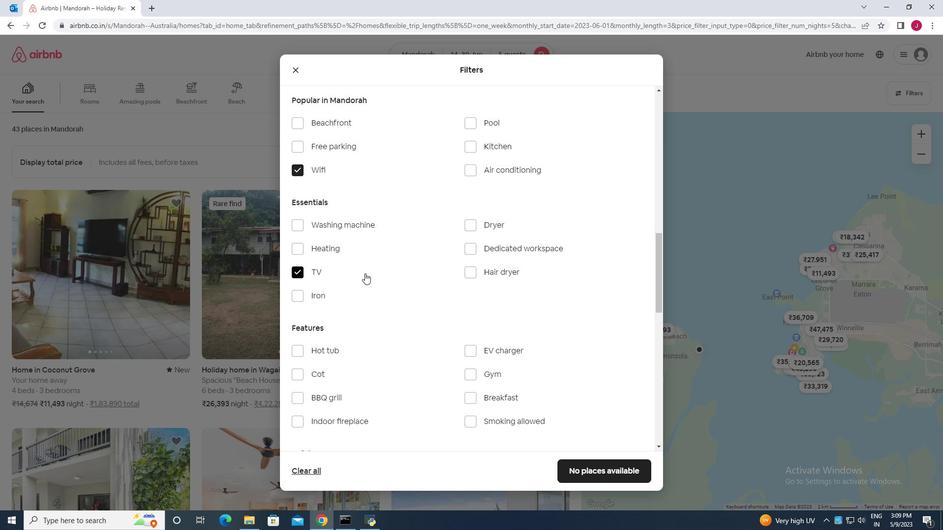 
Action: Mouse scrolled (365, 272) with delta (0, 0)
Screenshot: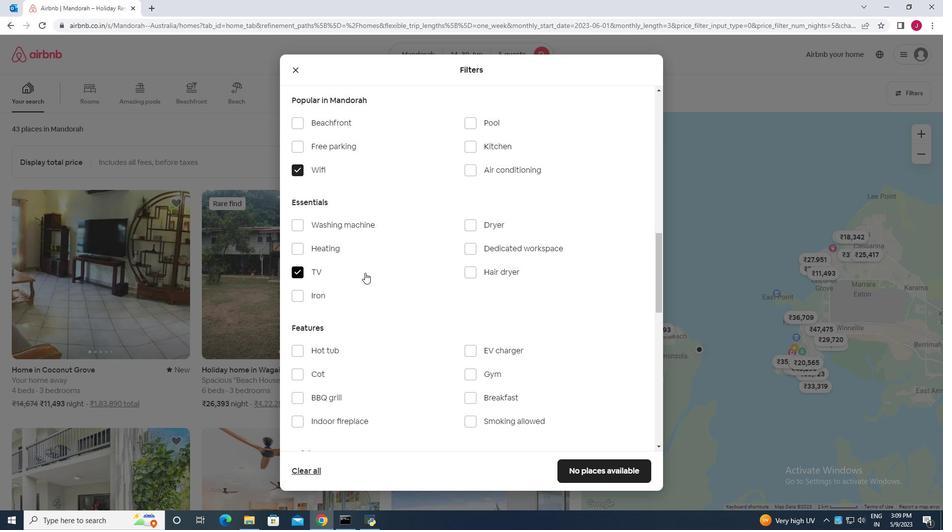 
Action: Mouse moved to (338, 309)
Screenshot: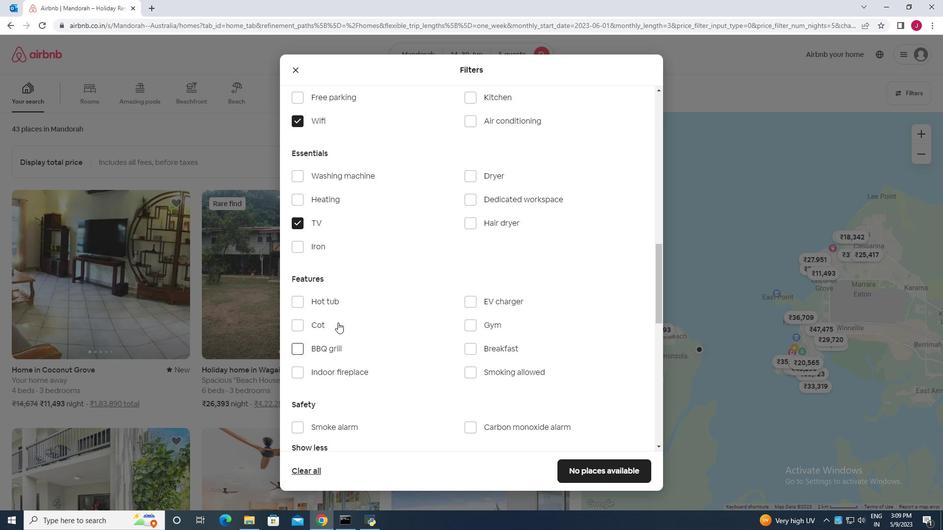 
Action: Mouse scrolled (338, 308) with delta (0, 0)
Screenshot: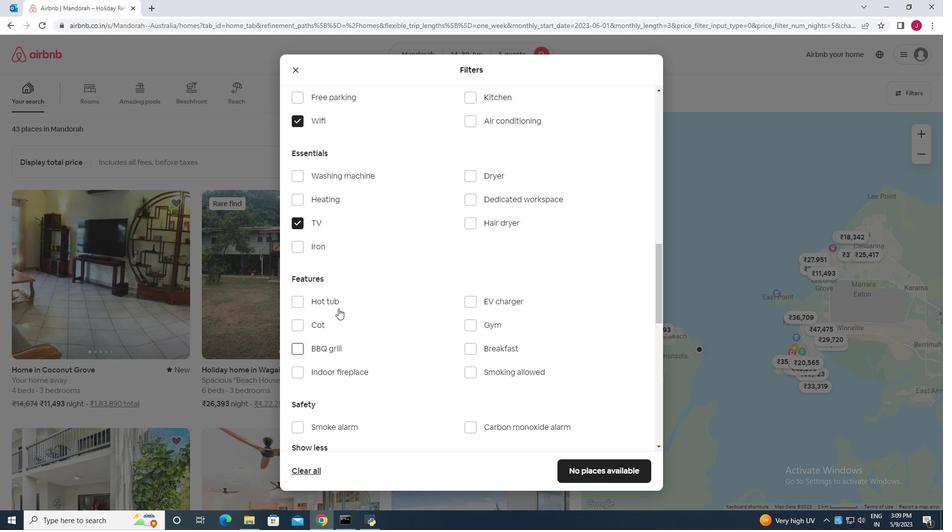 
Action: Mouse scrolled (338, 309) with delta (0, 0)
Screenshot: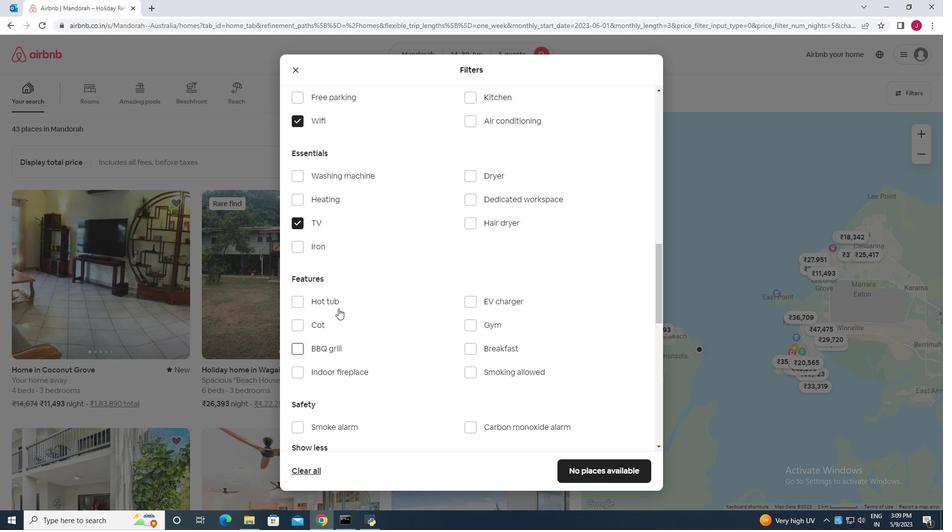 
Action: Mouse moved to (360, 288)
Screenshot: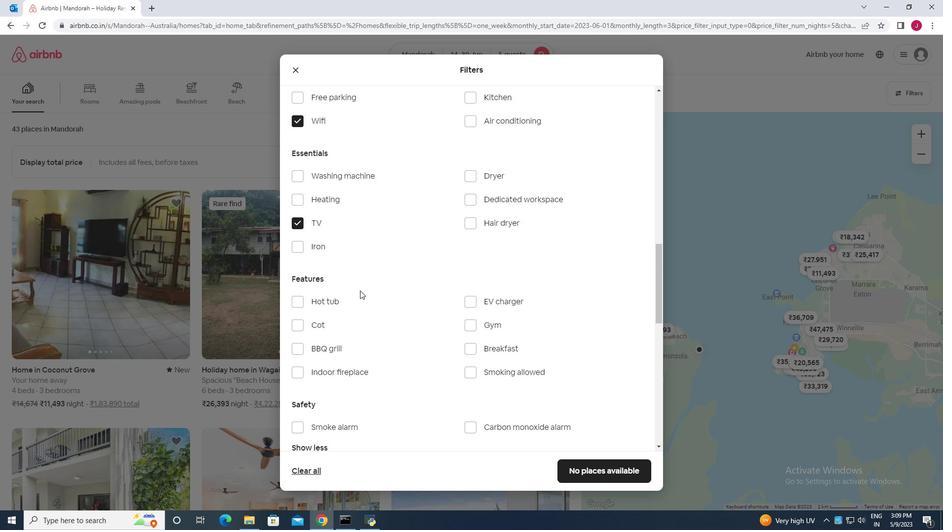 
Action: Mouse scrolled (360, 289) with delta (0, 0)
Screenshot: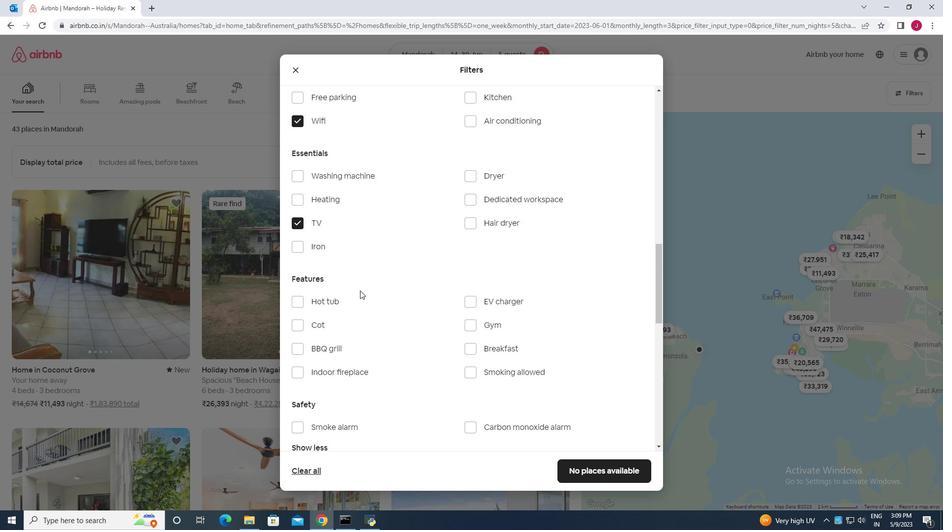 
Action: Mouse scrolled (360, 289) with delta (0, 0)
Screenshot: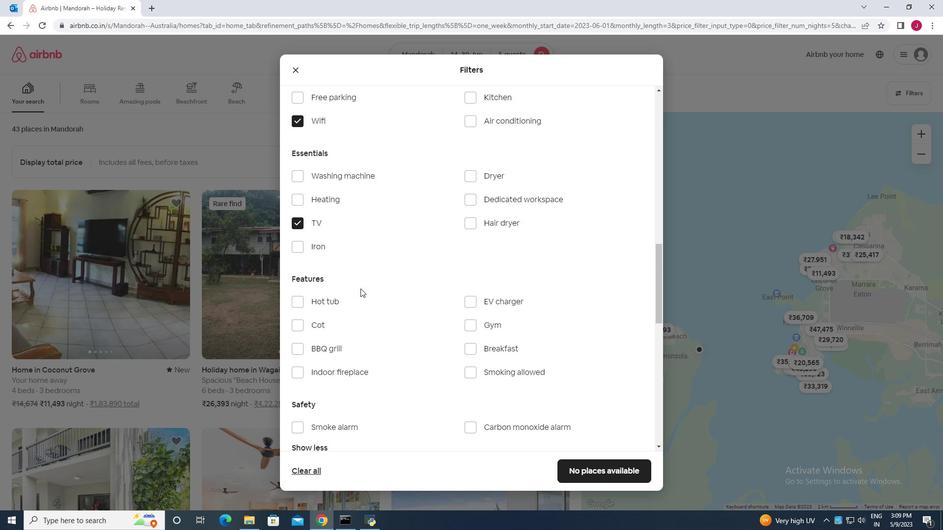 
Action: Mouse moved to (299, 196)
Screenshot: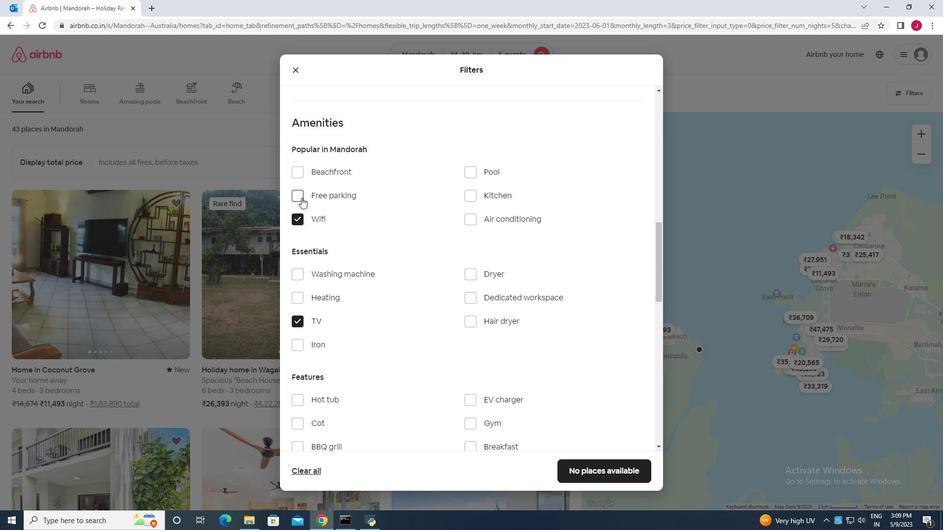 
Action: Mouse pressed left at (299, 196)
Screenshot: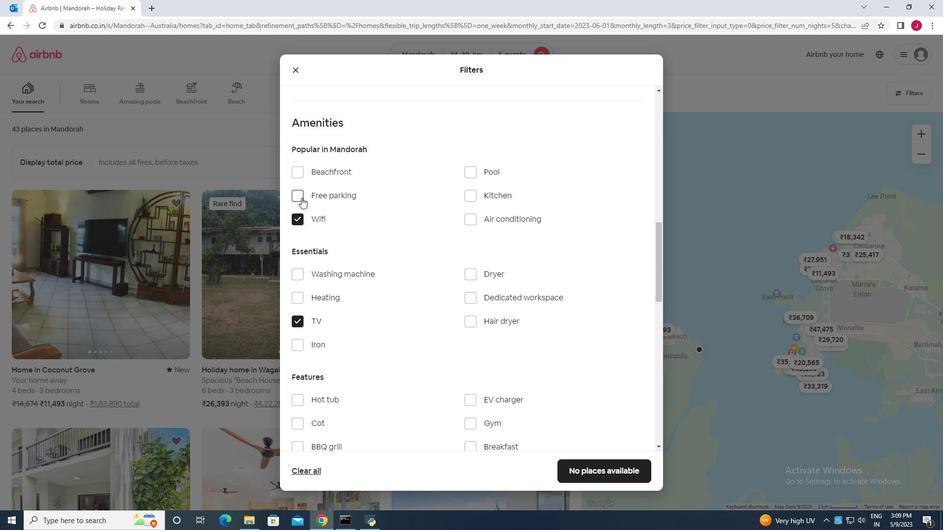 
Action: Mouse moved to (398, 253)
Screenshot: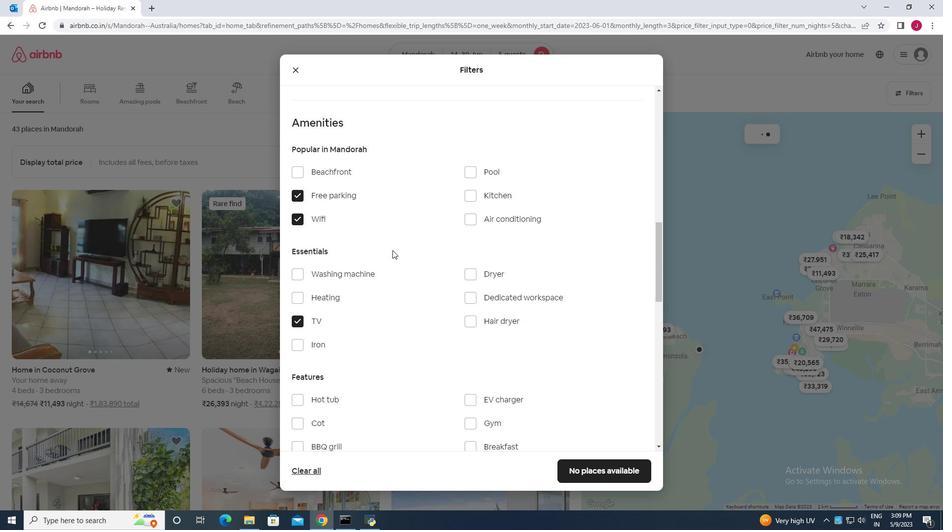 
Action: Mouse scrolled (398, 253) with delta (0, 0)
Screenshot: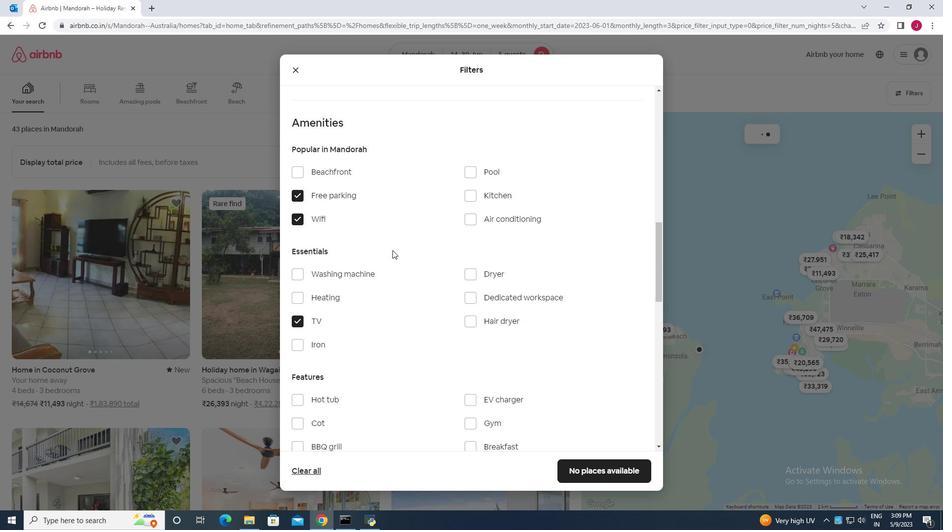 
Action: Mouse scrolled (398, 253) with delta (0, 0)
Screenshot: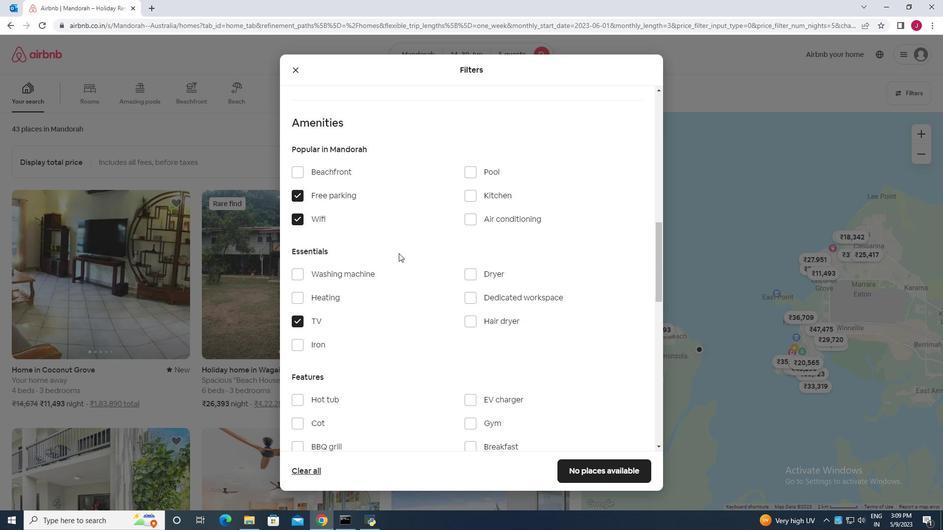 
Action: Mouse moved to (398, 253)
Screenshot: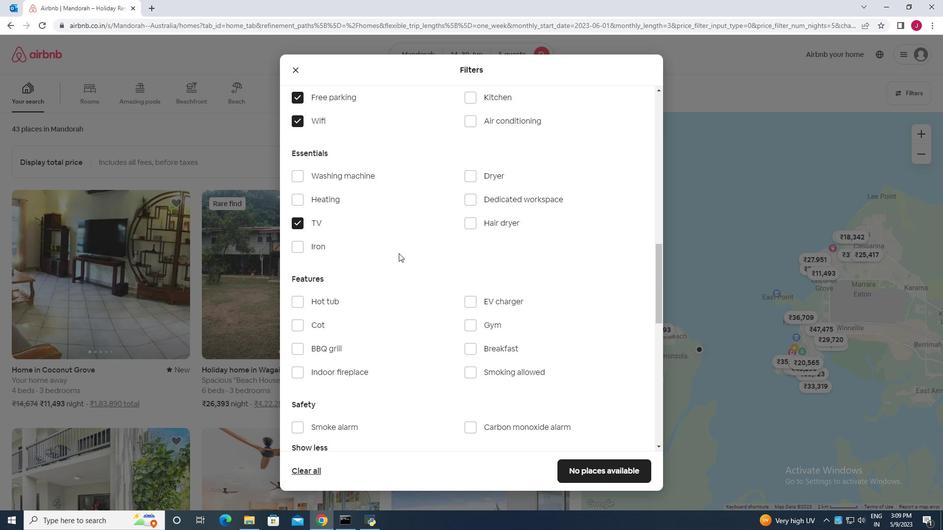 
Action: Mouse scrolled (398, 253) with delta (0, 0)
Screenshot: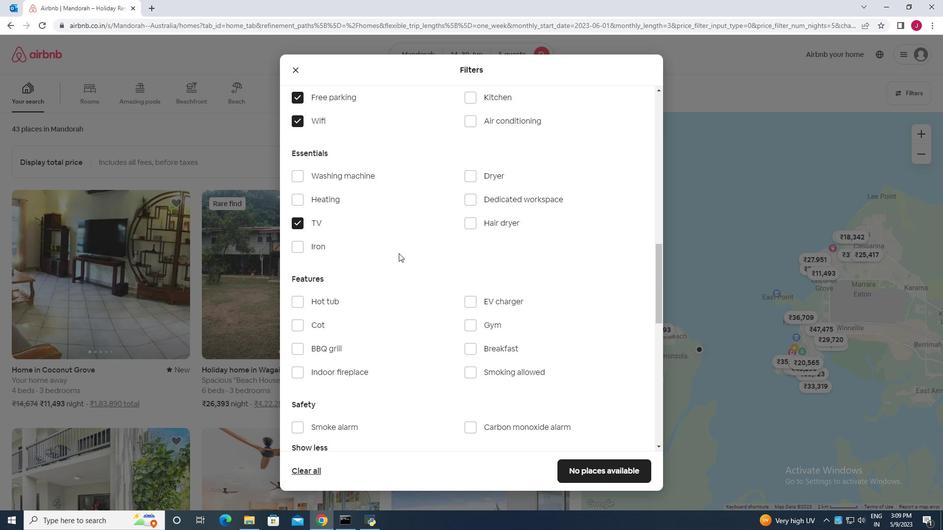 
Action: Mouse scrolled (398, 253) with delta (0, 0)
Screenshot: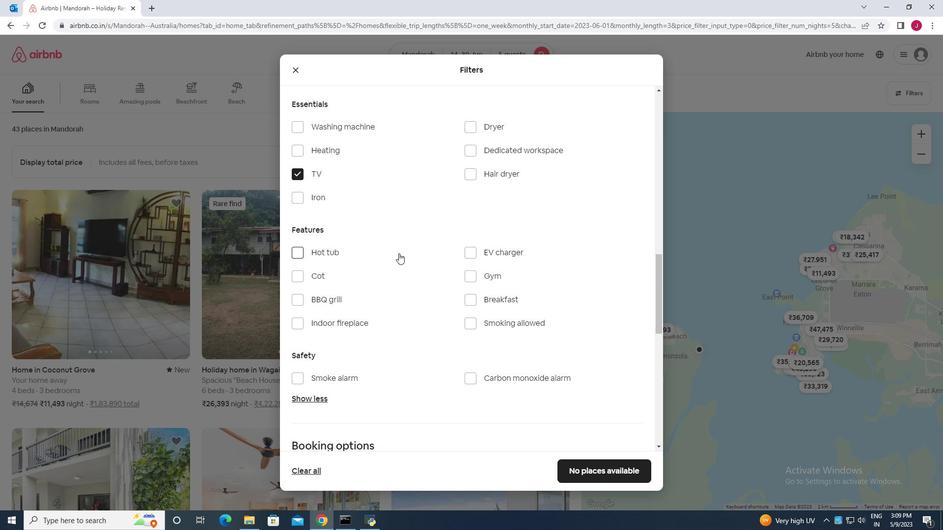 
Action: Mouse moved to (468, 224)
Screenshot: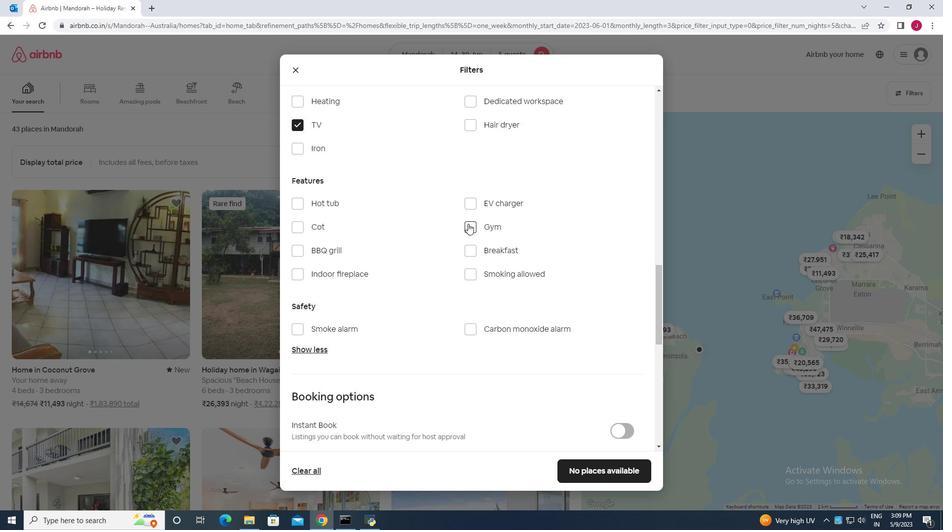 
Action: Mouse pressed left at (468, 224)
Screenshot: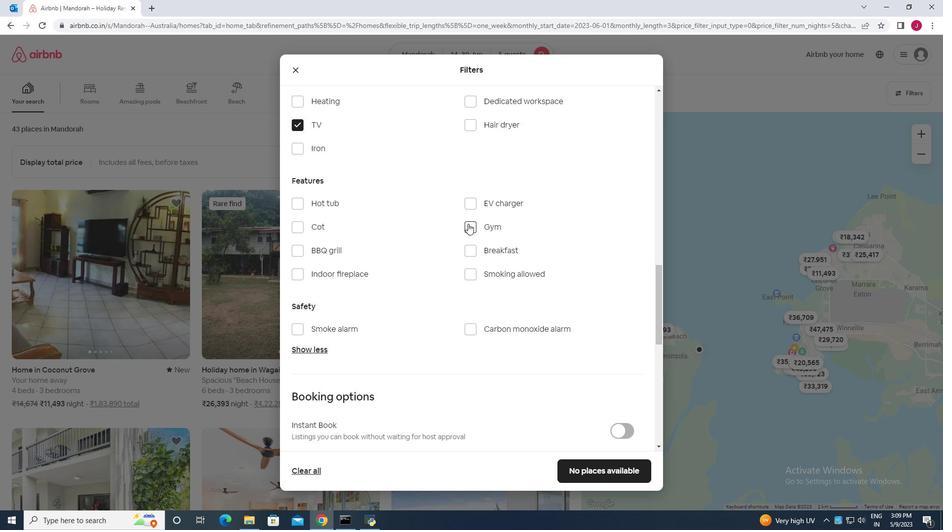 
Action: Mouse moved to (299, 202)
Screenshot: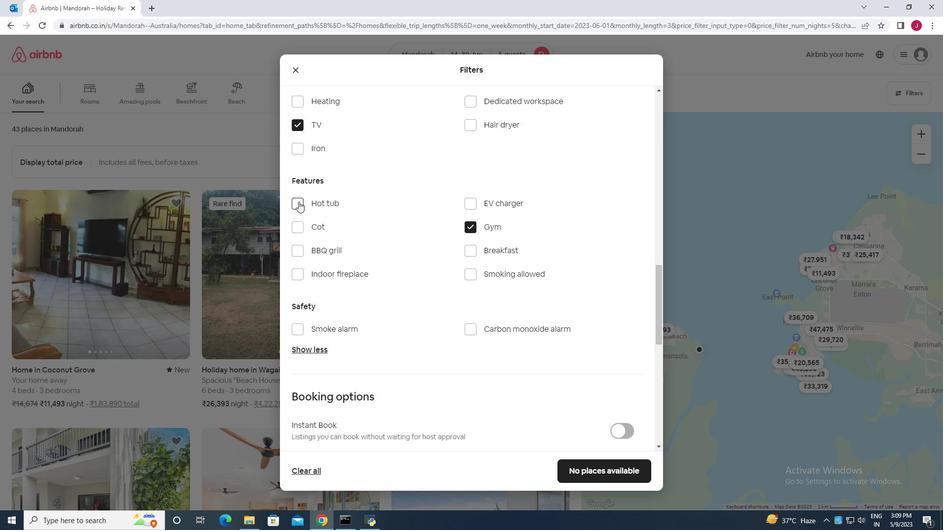 
Action: Mouse pressed left at (299, 201)
Screenshot: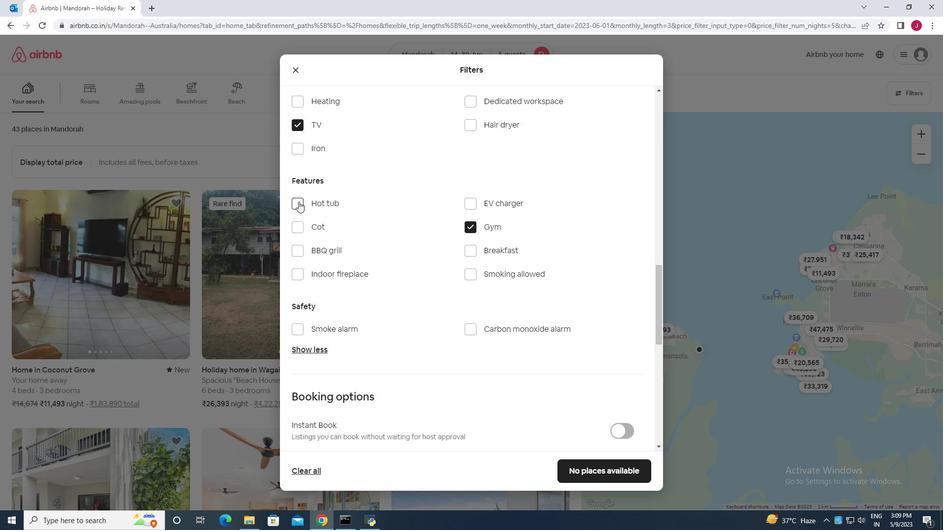 
Action: Mouse moved to (464, 247)
Screenshot: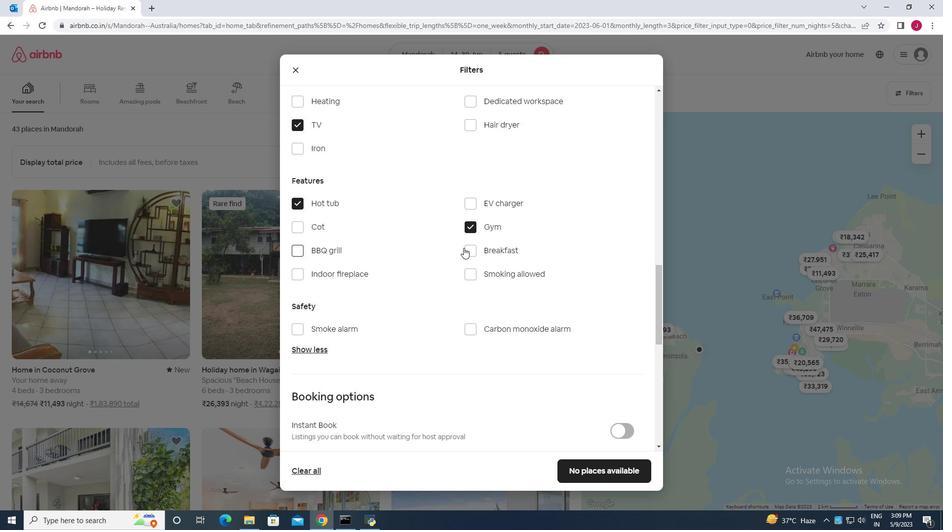 
Action: Mouse scrolled (464, 247) with delta (0, 0)
Screenshot: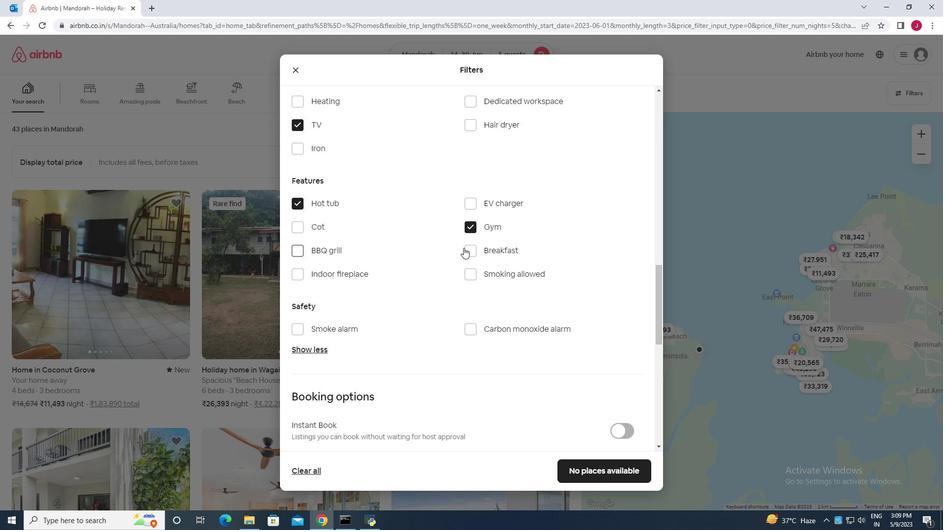 
Action: Mouse moved to (473, 224)
Screenshot: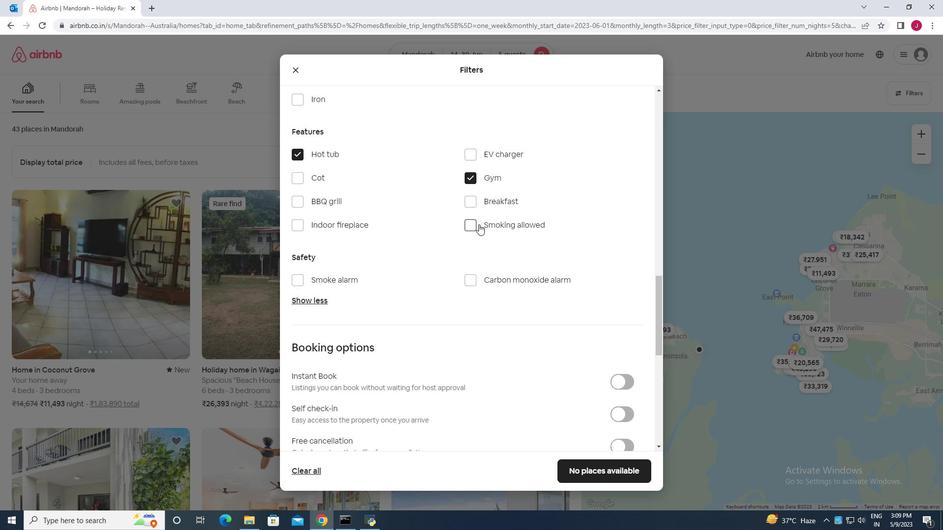 
Action: Mouse pressed left at (473, 224)
Screenshot: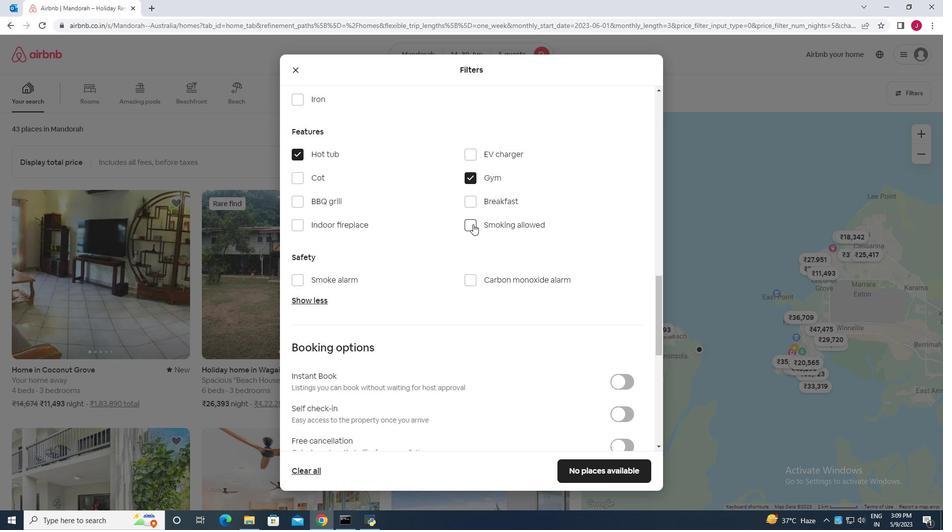 
Action: Mouse moved to (513, 252)
Screenshot: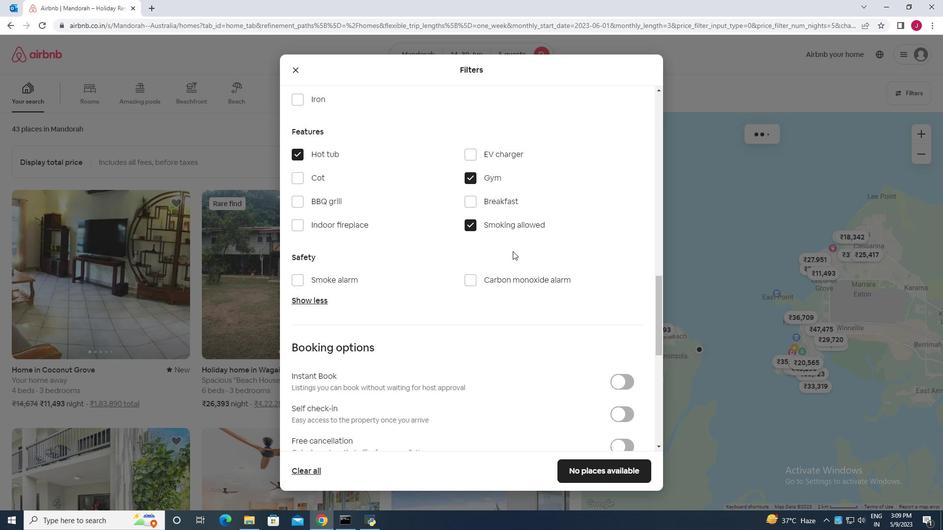 
Action: Mouse scrolled (513, 251) with delta (0, 0)
Screenshot: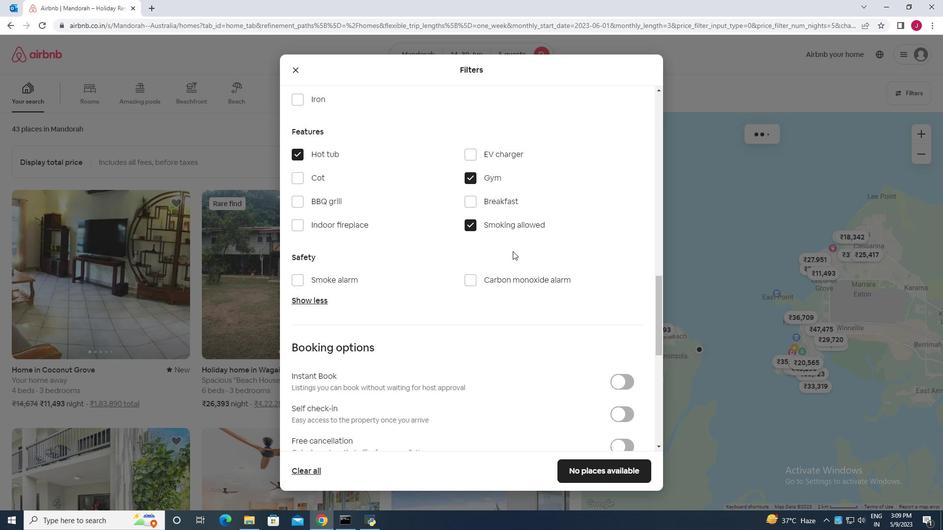 
Action: Mouse moved to (513, 253)
Screenshot: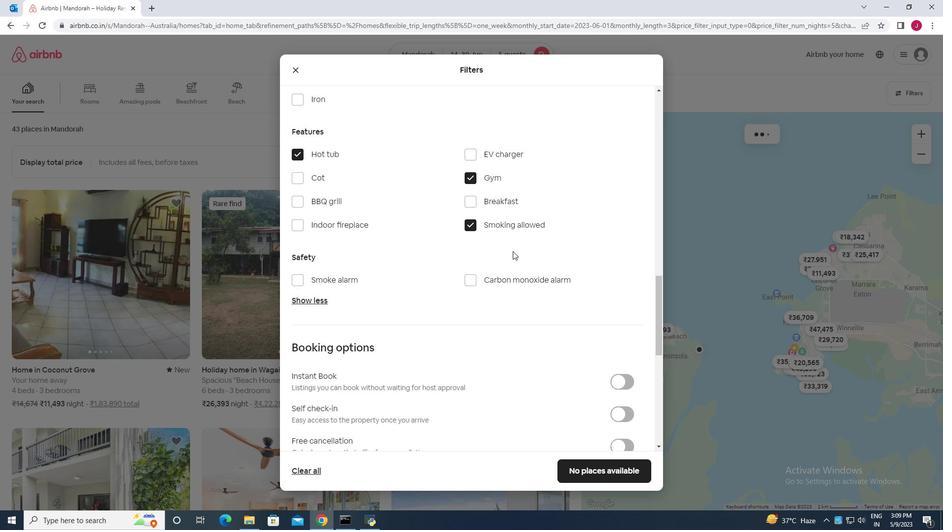 
Action: Mouse scrolled (513, 253) with delta (0, 0)
Screenshot: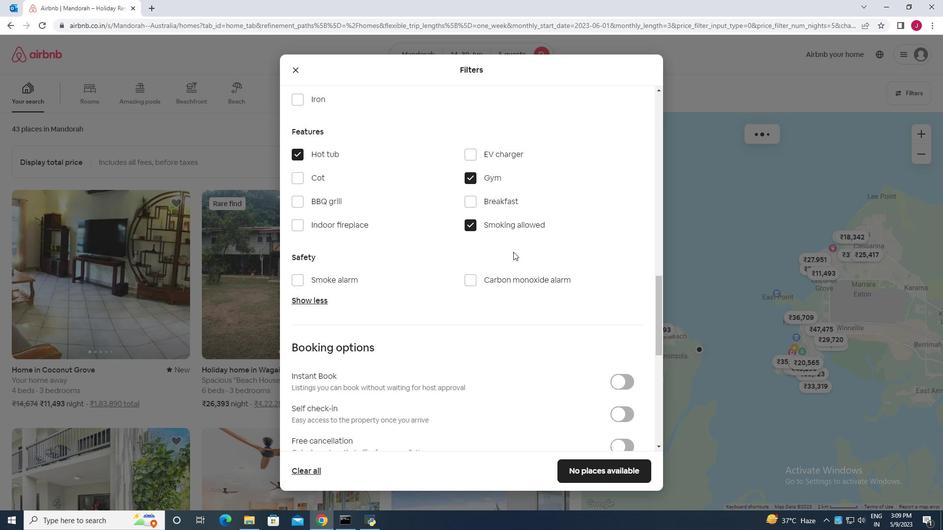 
Action: Mouse moved to (513, 254)
Screenshot: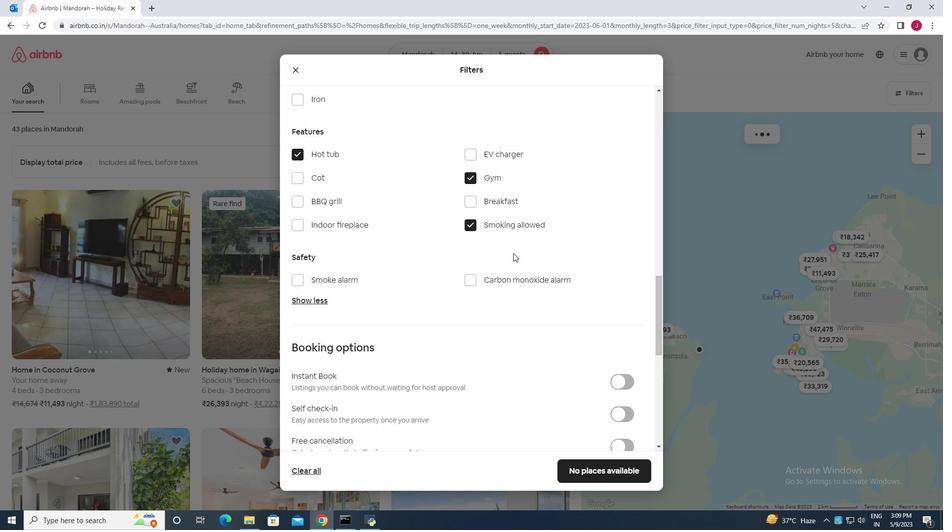 
Action: Mouse scrolled (513, 253) with delta (0, 0)
Screenshot: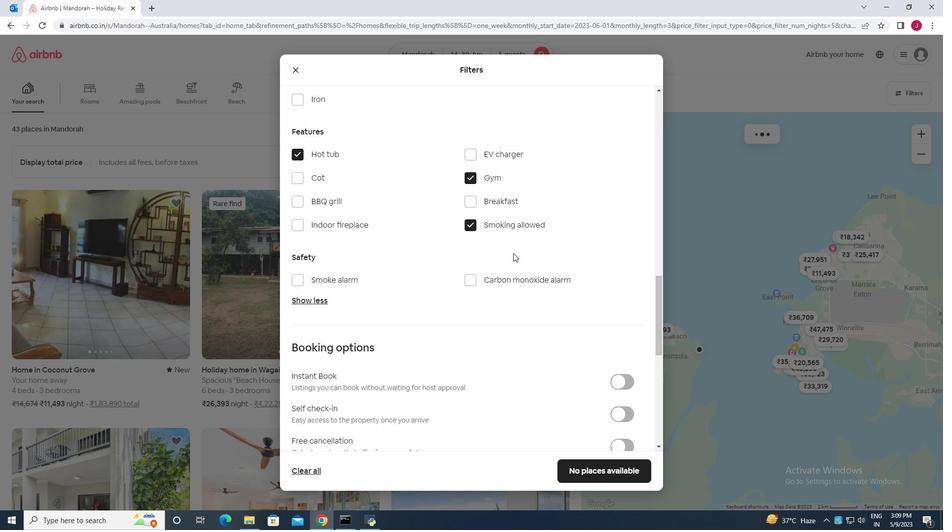 
Action: Mouse moved to (624, 267)
Screenshot: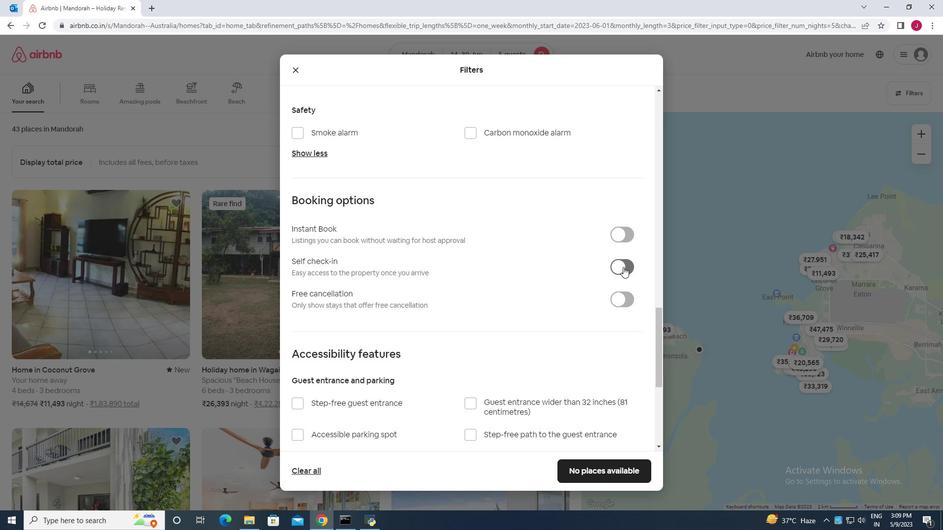 
Action: Mouse pressed left at (624, 267)
Screenshot: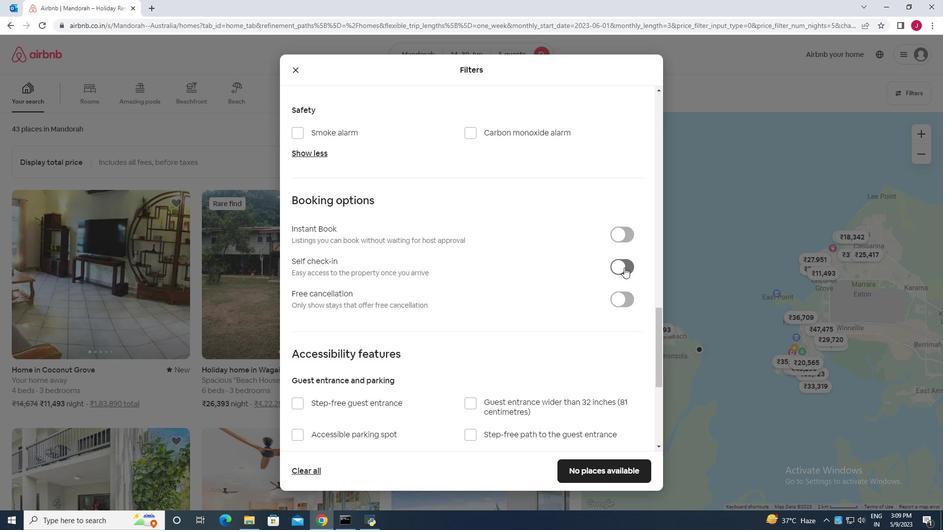 
Action: Mouse moved to (428, 280)
Screenshot: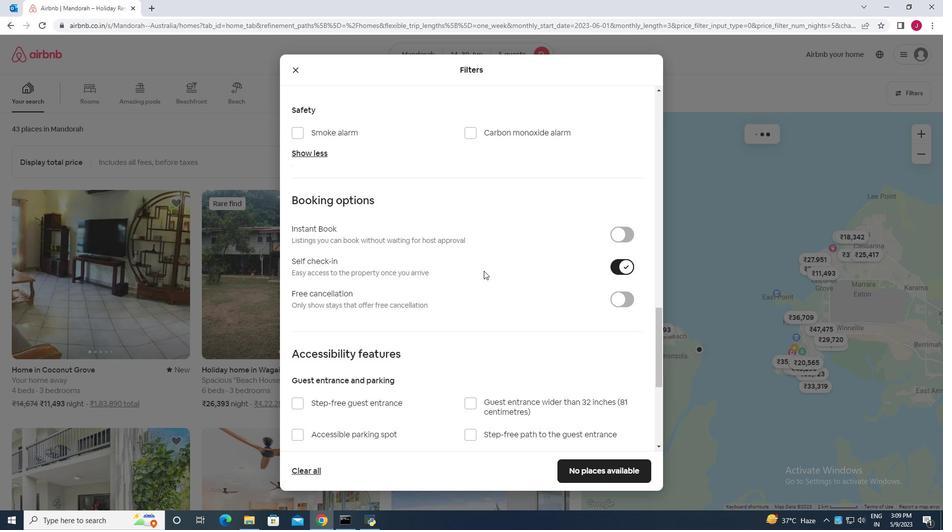 
Action: Mouse scrolled (428, 280) with delta (0, 0)
Screenshot: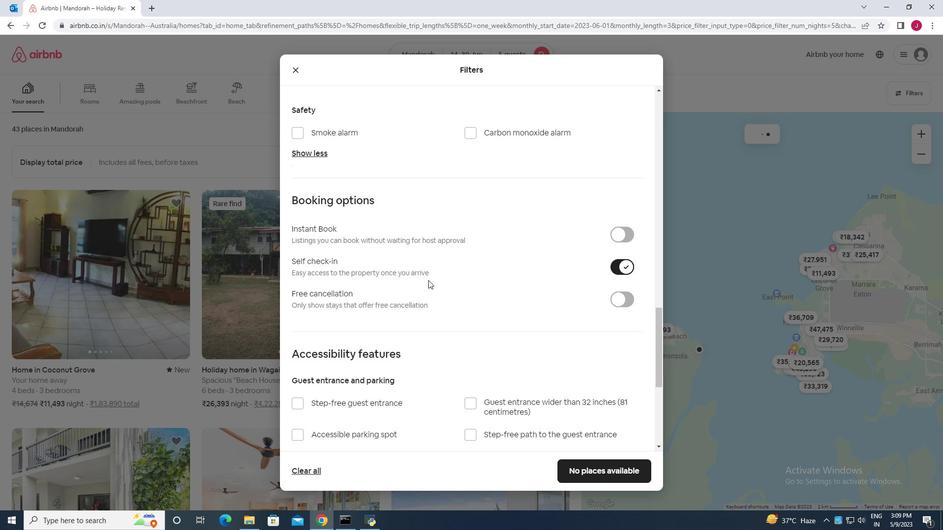 
Action: Mouse scrolled (428, 280) with delta (0, 0)
Screenshot: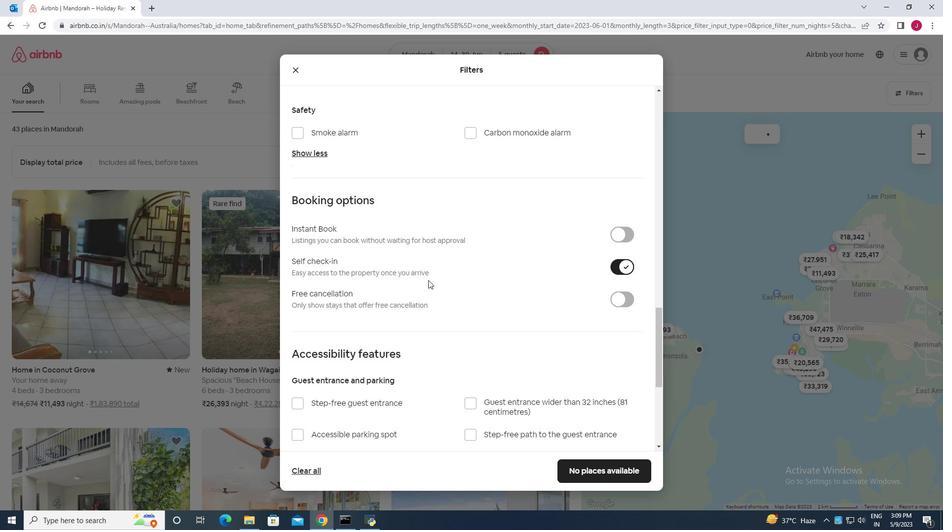 
Action: Mouse scrolled (428, 280) with delta (0, 0)
Screenshot: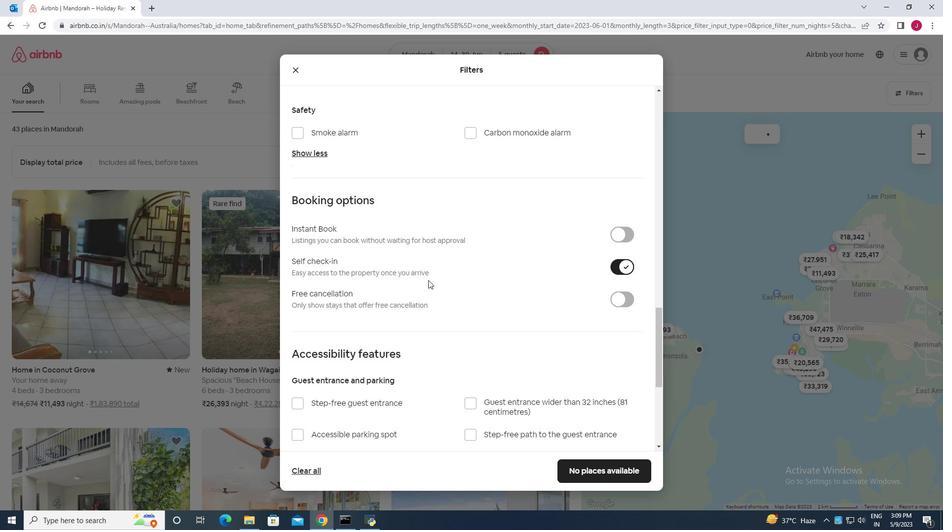 
Action: Mouse scrolled (428, 280) with delta (0, 0)
Screenshot: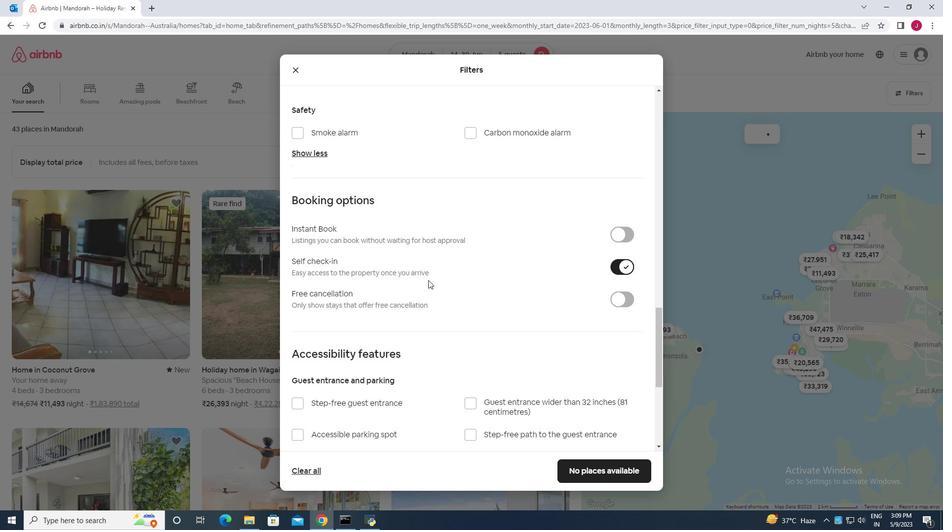 
Action: Mouse scrolled (428, 280) with delta (0, 0)
Screenshot: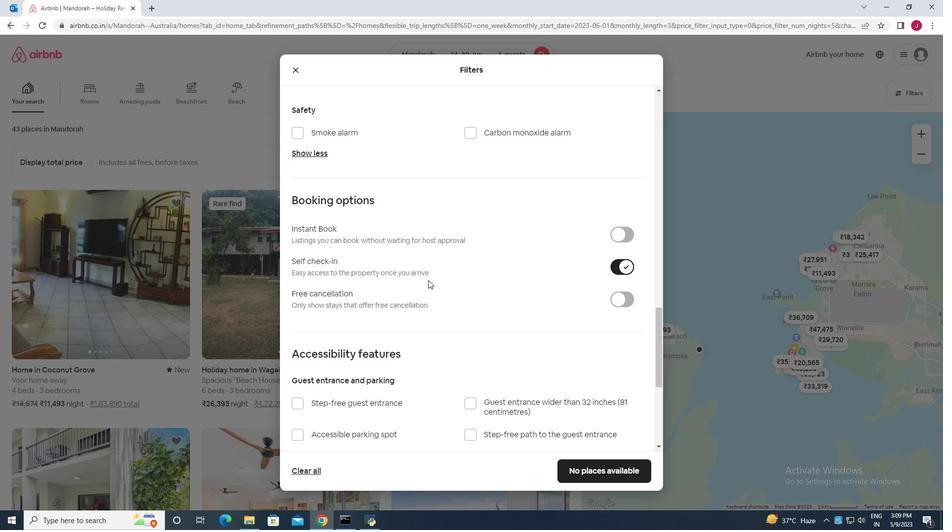 
Action: Mouse scrolled (428, 280) with delta (0, 0)
Screenshot: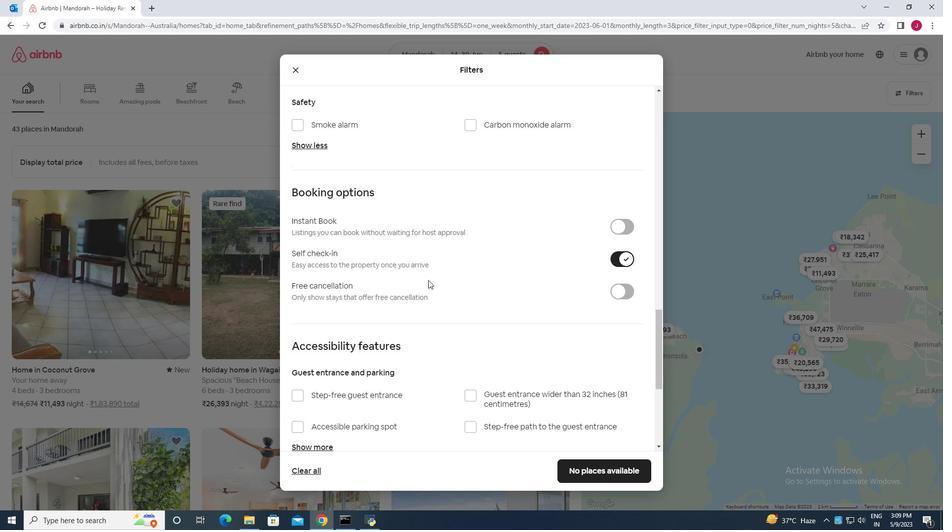 
Action: Mouse scrolled (428, 280) with delta (0, 0)
Screenshot: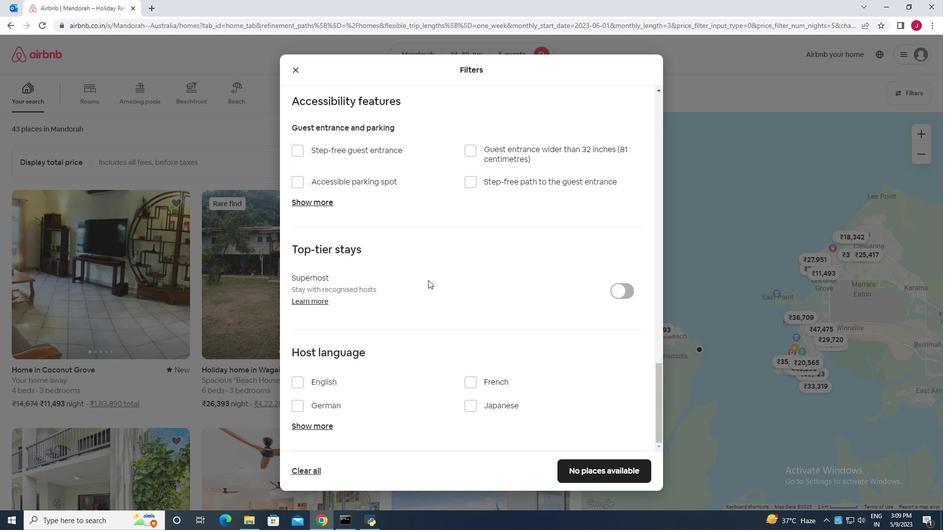 
Action: Mouse scrolled (428, 280) with delta (0, 0)
Screenshot: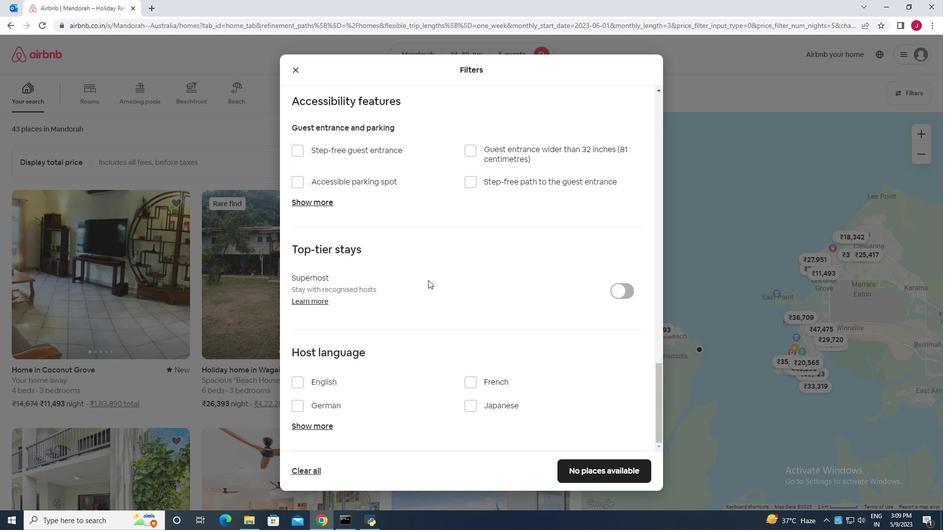 
Action: Mouse moved to (430, 282)
Screenshot: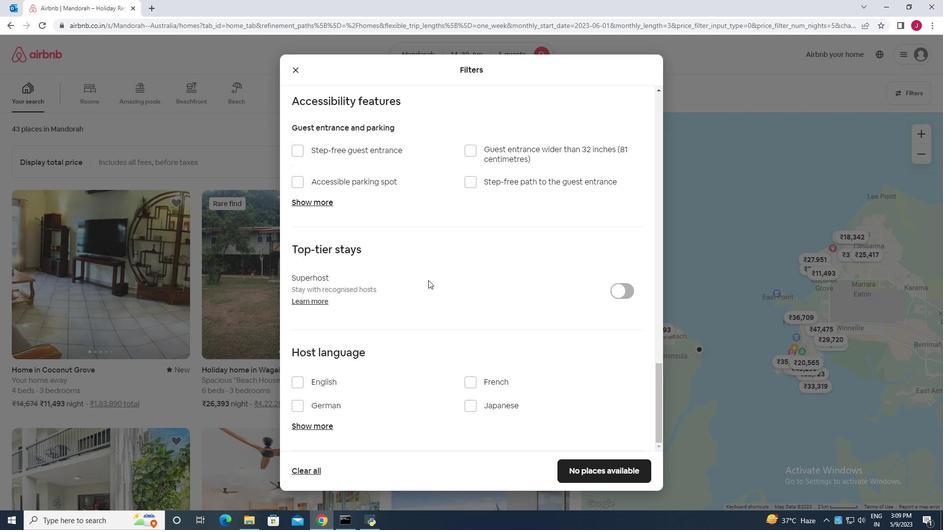 
Action: Mouse scrolled (430, 282) with delta (0, 0)
Screenshot: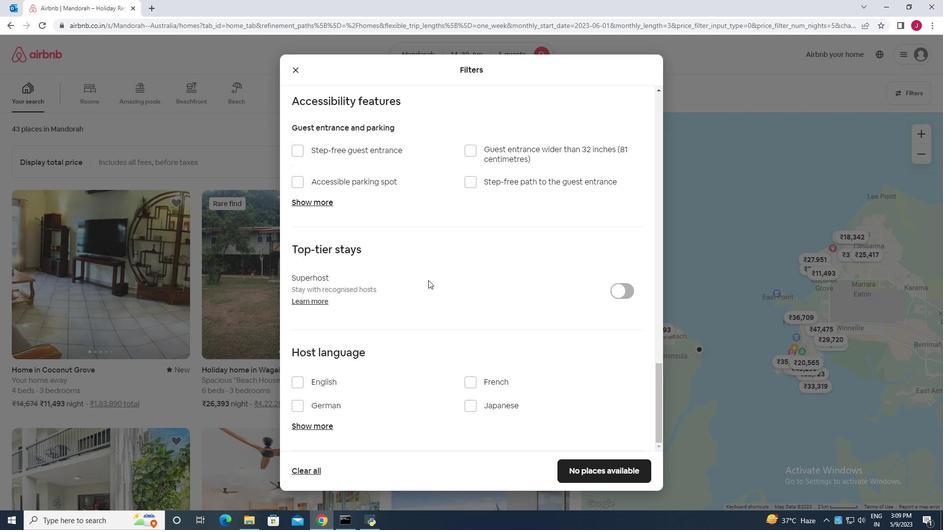 
Action: Mouse moved to (301, 379)
Screenshot: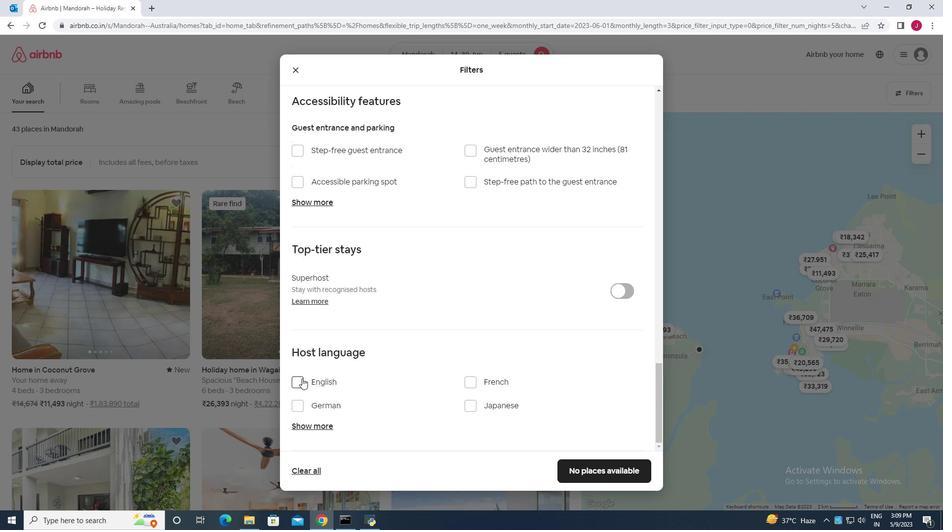 
Action: Mouse pressed left at (301, 379)
Screenshot: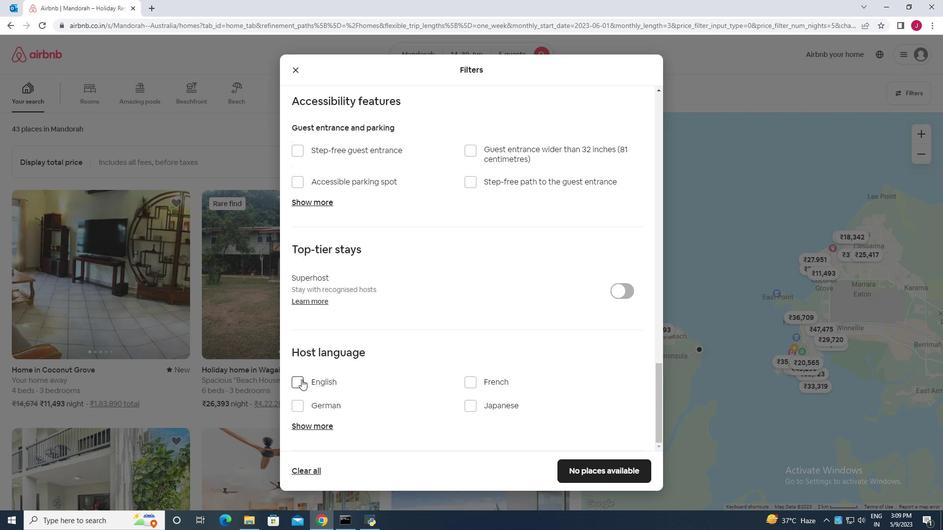 
Action: Mouse moved to (589, 474)
Screenshot: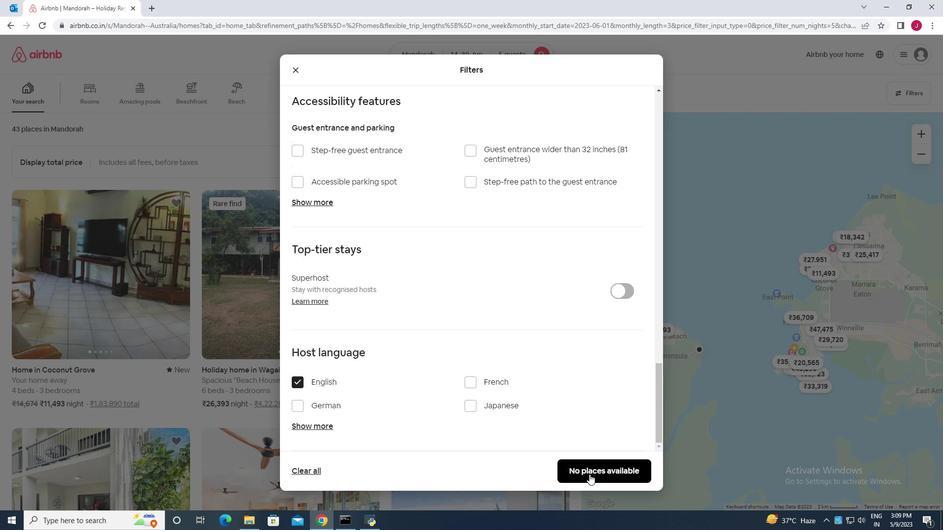 
Action: Mouse pressed left at (589, 474)
Screenshot: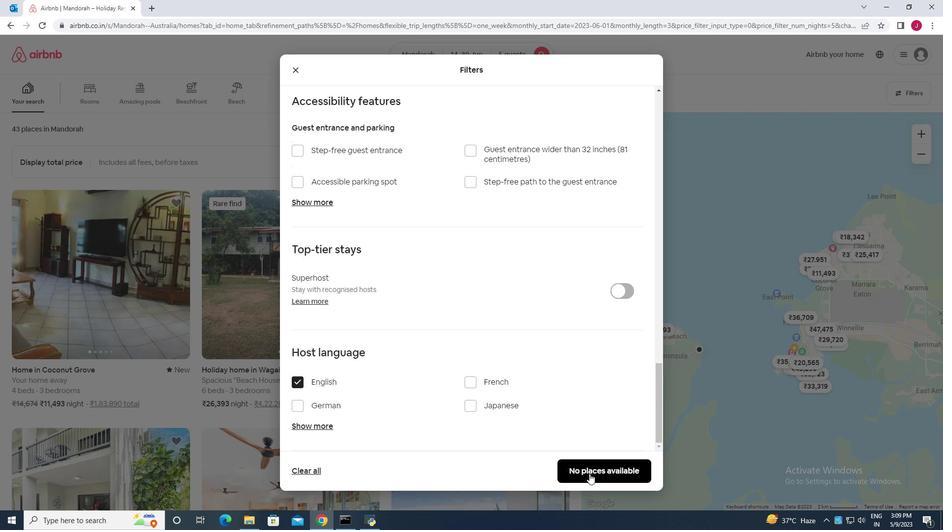 
Action: Mouse moved to (584, 463)
Screenshot: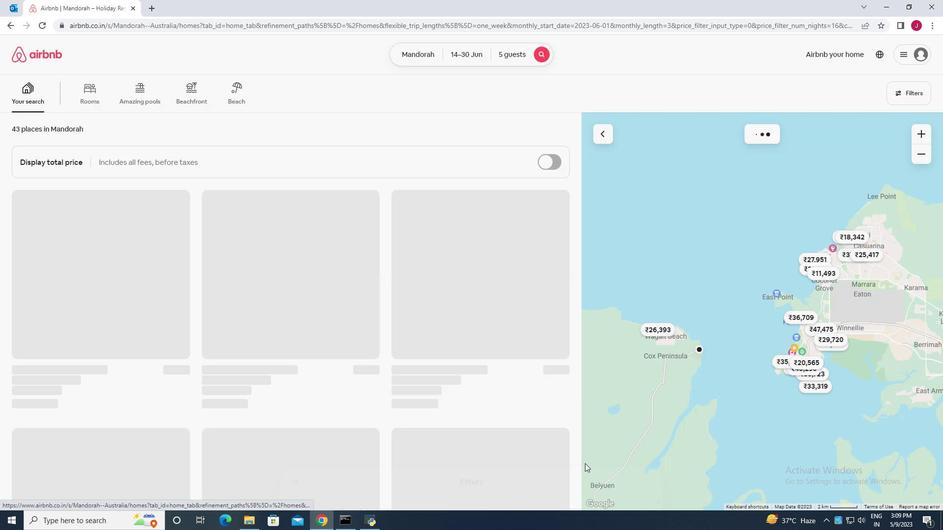 
